 Task: Create a due date automation trigger when advanced on, 2 hours before a card is due add fields without custom field "Resume" set to a number lower or equal to 1 and greater or equal to 10.
Action: Mouse moved to (1232, 96)
Screenshot: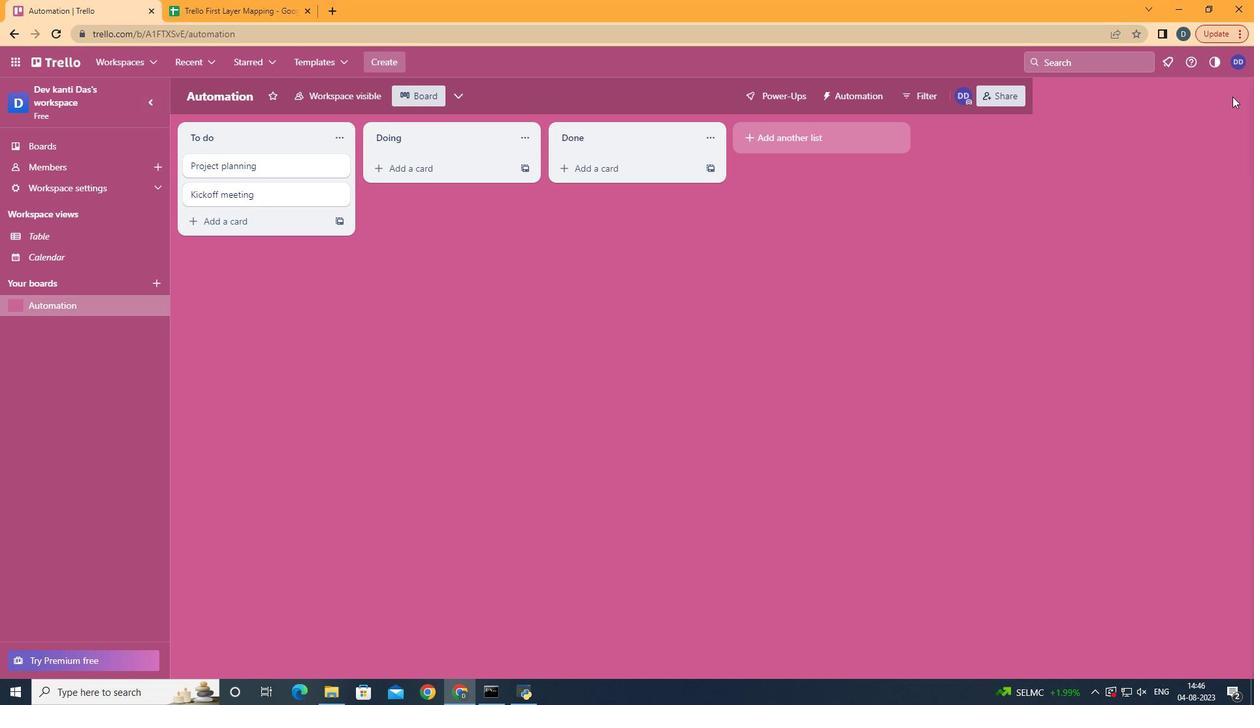 
Action: Mouse pressed left at (1232, 96)
Screenshot: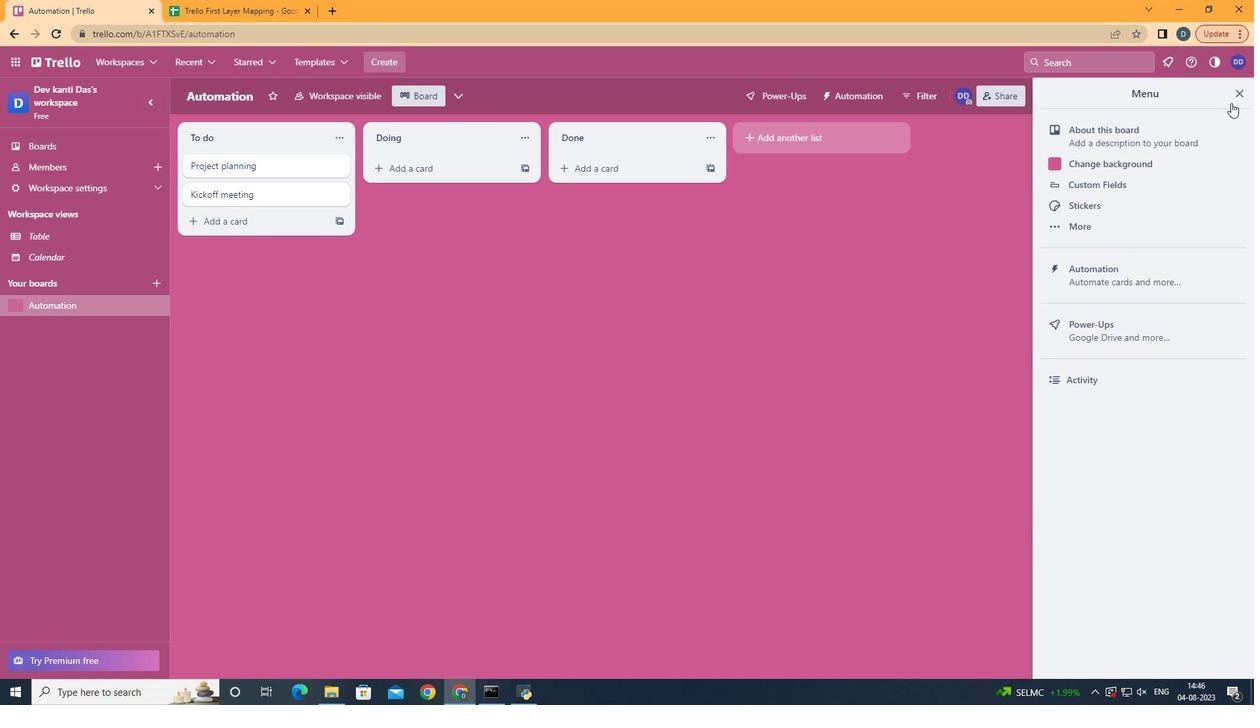 
Action: Mouse moved to (1121, 282)
Screenshot: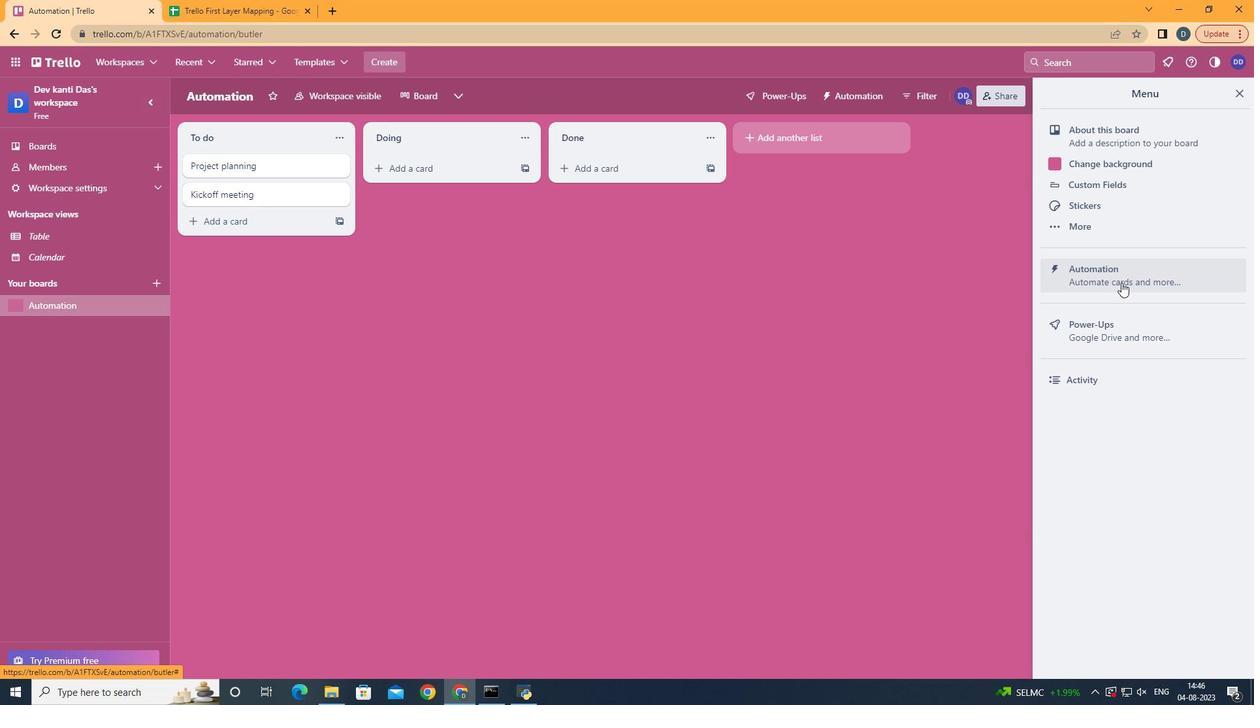 
Action: Mouse pressed left at (1121, 282)
Screenshot: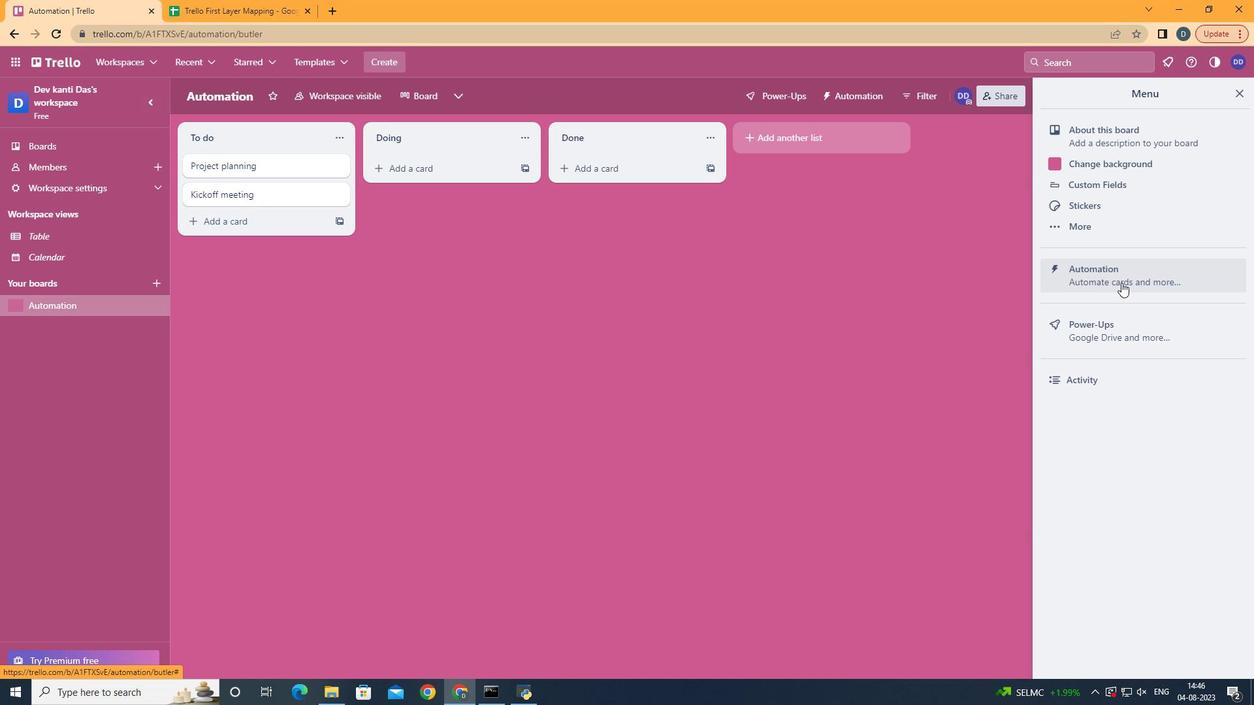 
Action: Mouse moved to (279, 265)
Screenshot: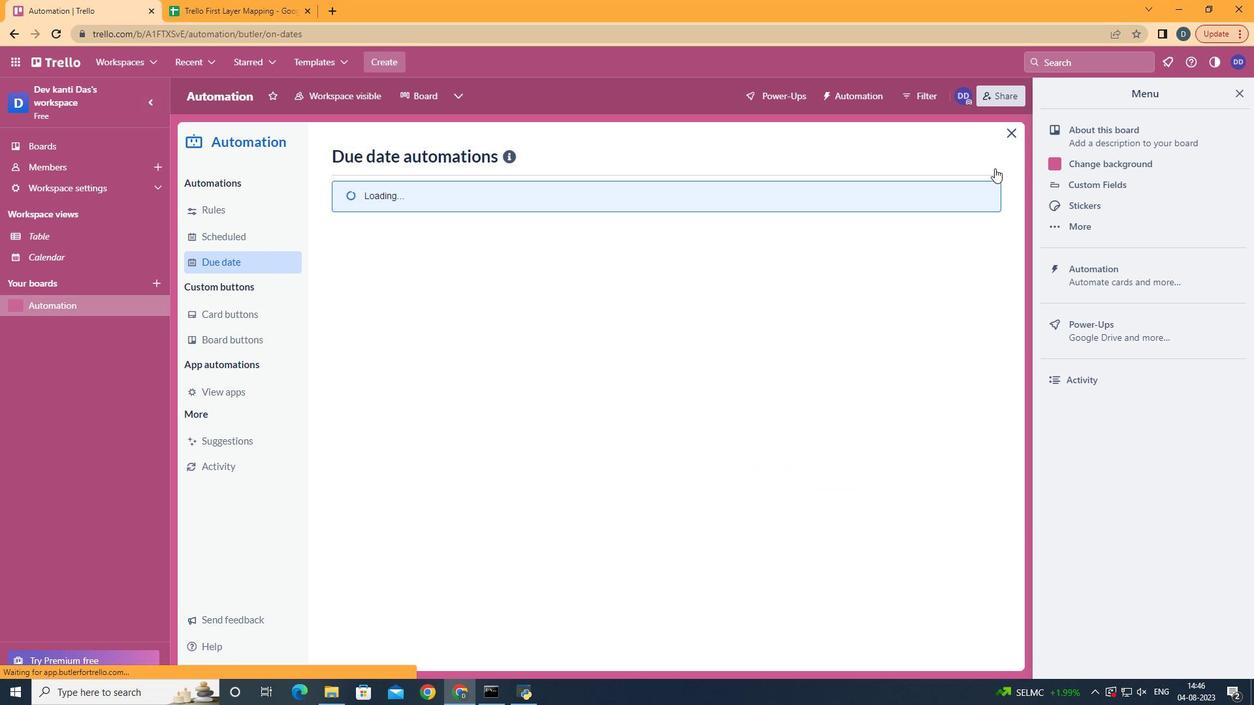 
Action: Mouse pressed left at (279, 265)
Screenshot: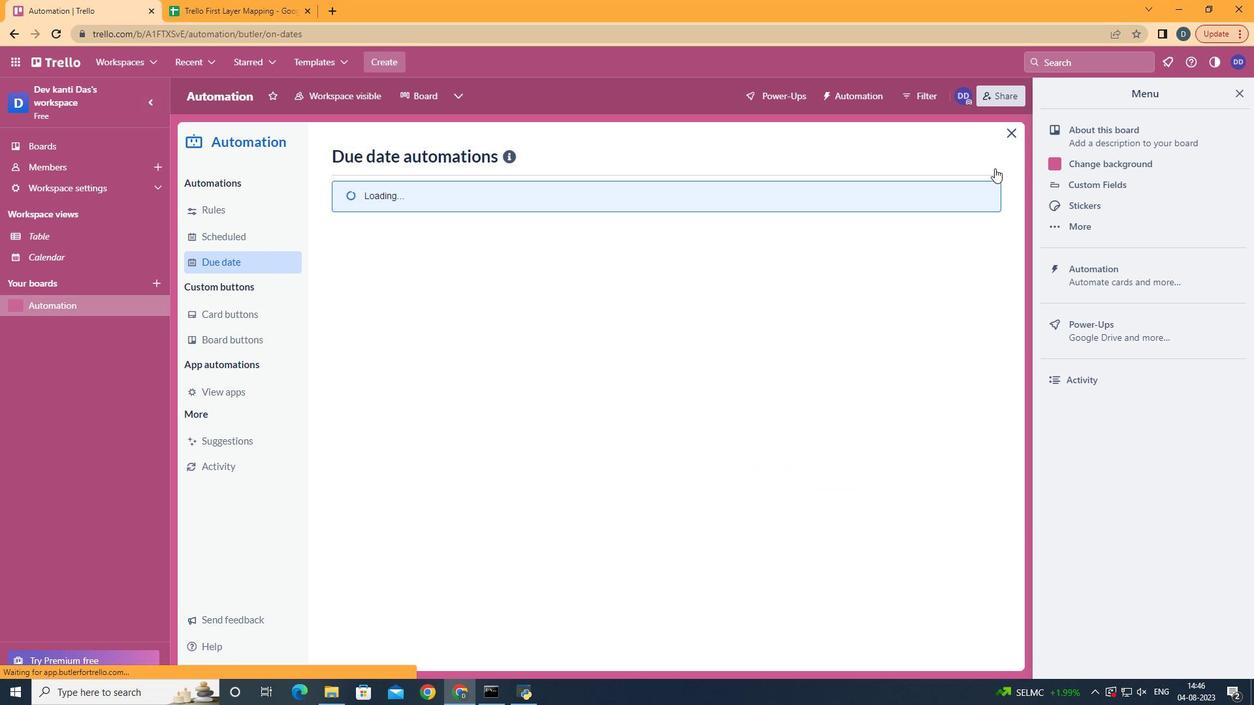 
Action: Mouse moved to (933, 154)
Screenshot: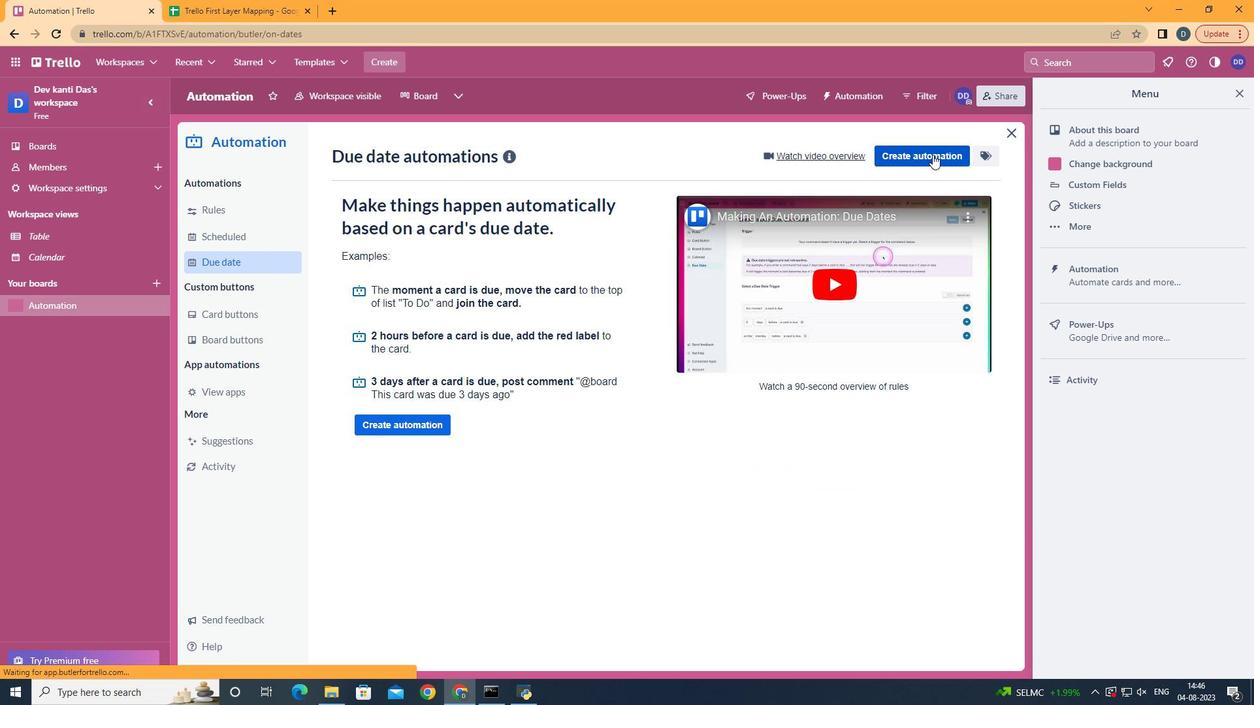 
Action: Mouse pressed left at (933, 154)
Screenshot: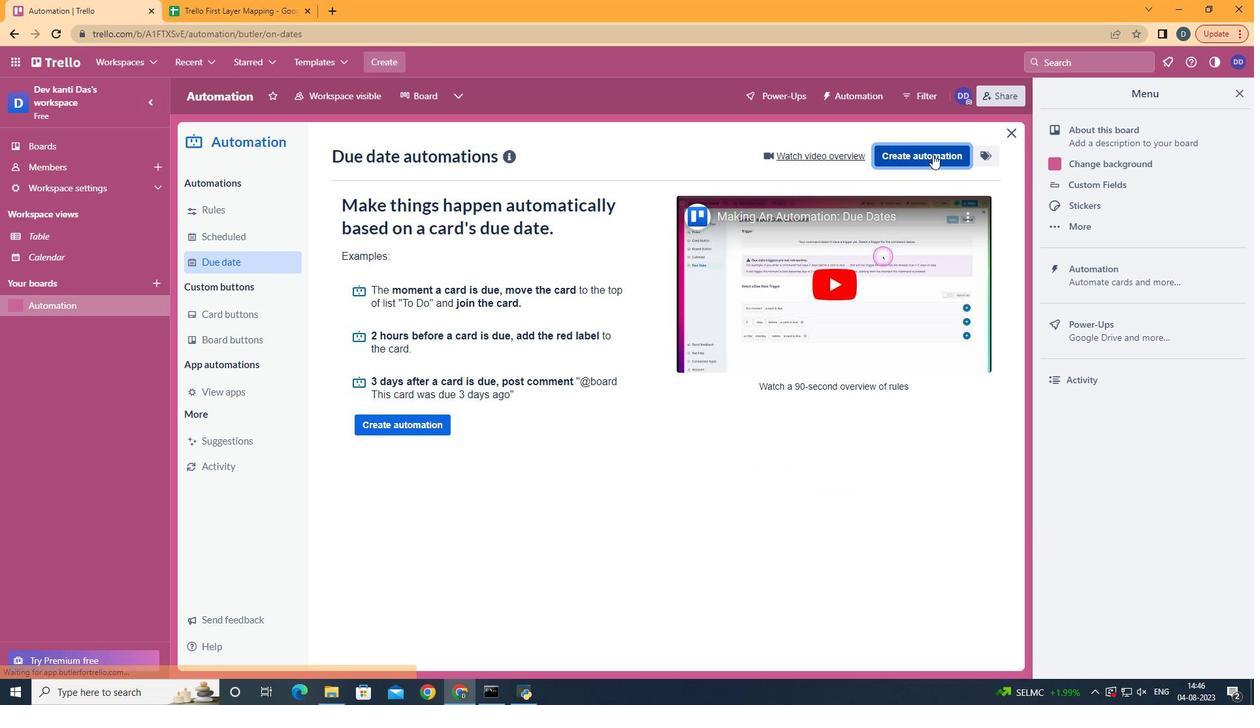 
Action: Mouse moved to (663, 287)
Screenshot: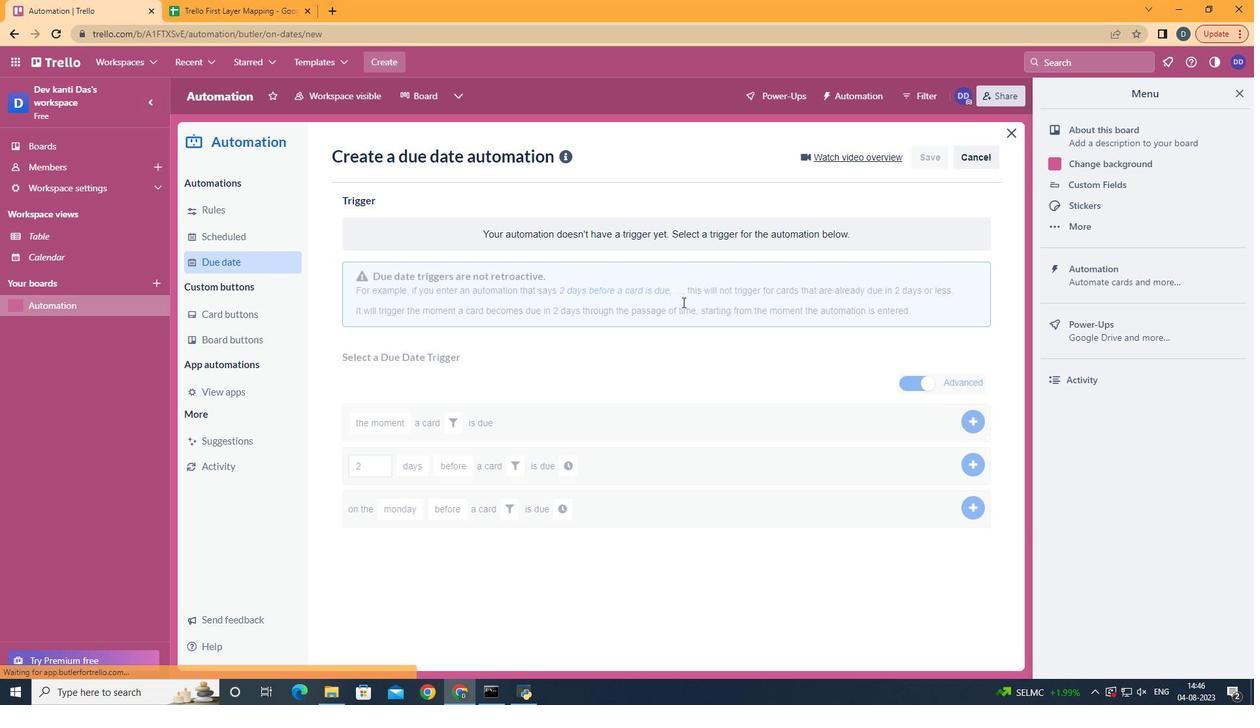 
Action: Mouse pressed left at (663, 287)
Screenshot: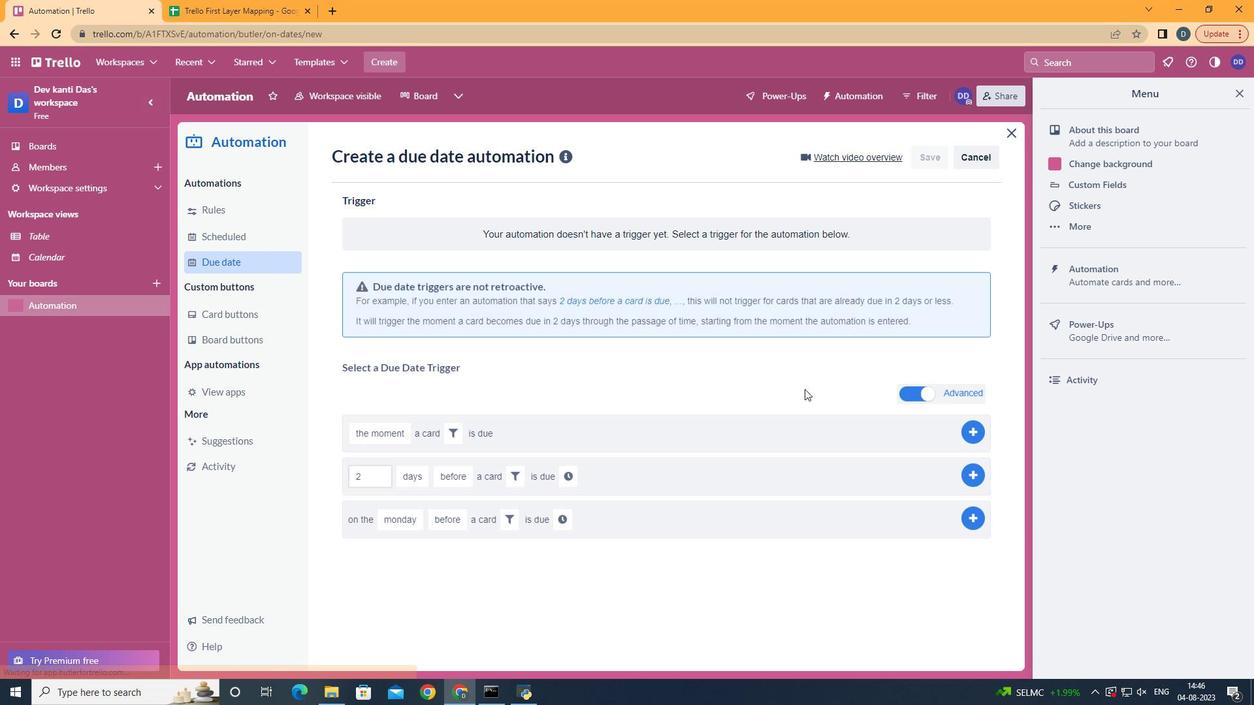 
Action: Mouse moved to (422, 552)
Screenshot: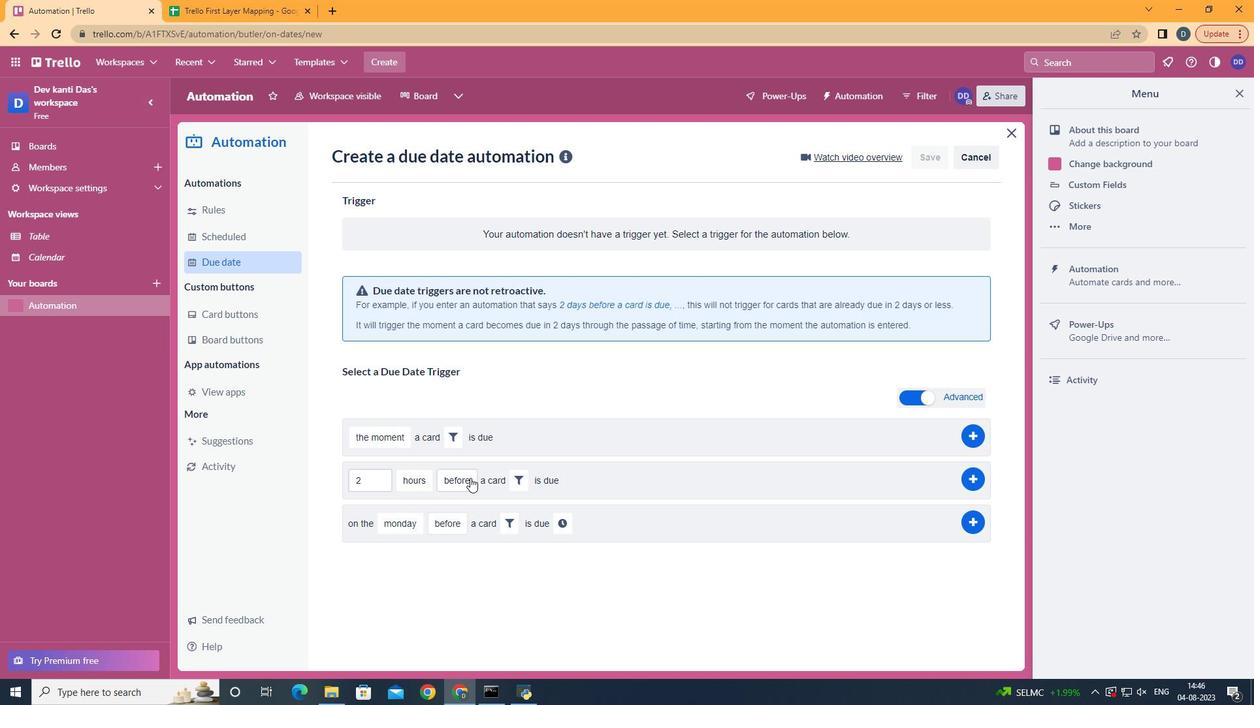 
Action: Mouse pressed left at (422, 552)
Screenshot: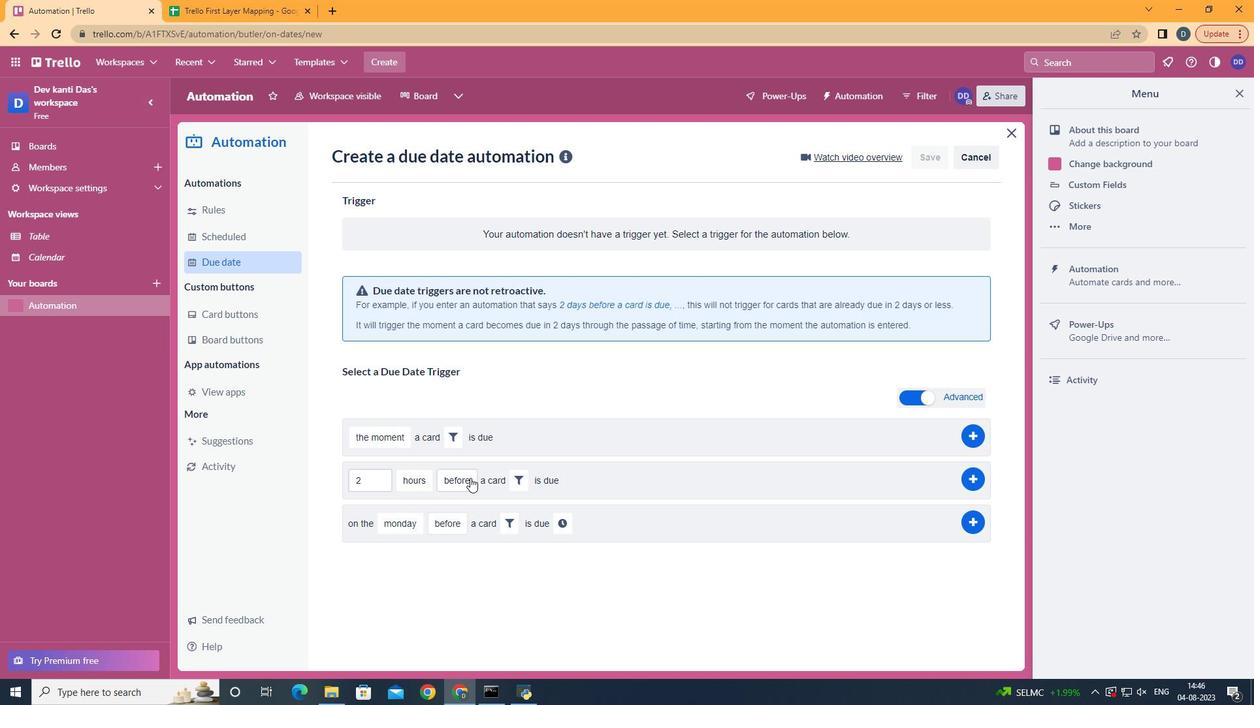 
Action: Mouse moved to (458, 498)
Screenshot: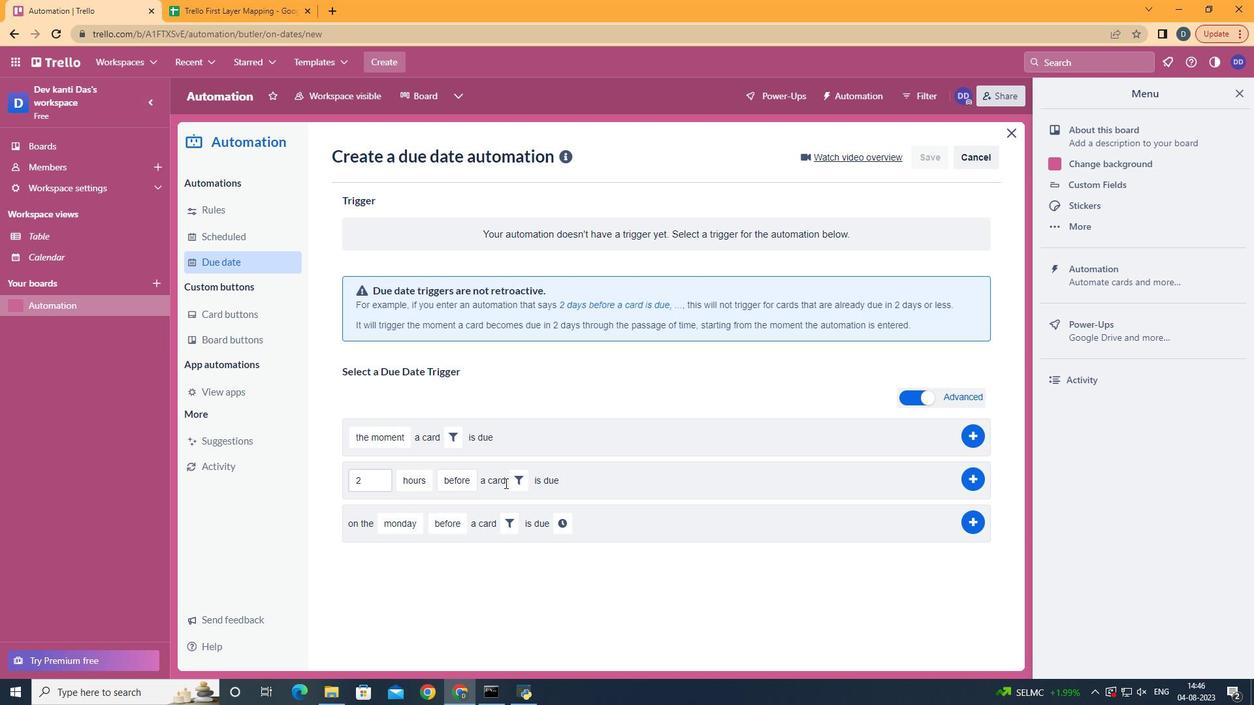 
Action: Mouse pressed left at (458, 498)
Screenshot: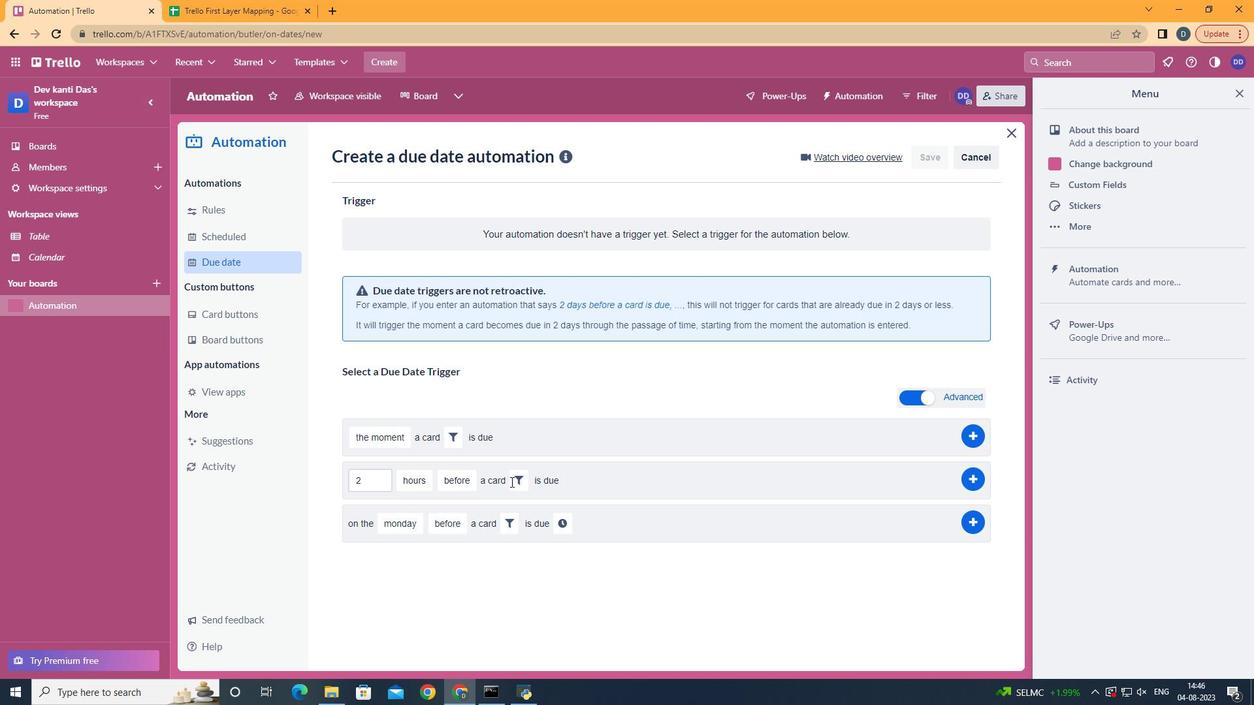 
Action: Mouse moved to (518, 476)
Screenshot: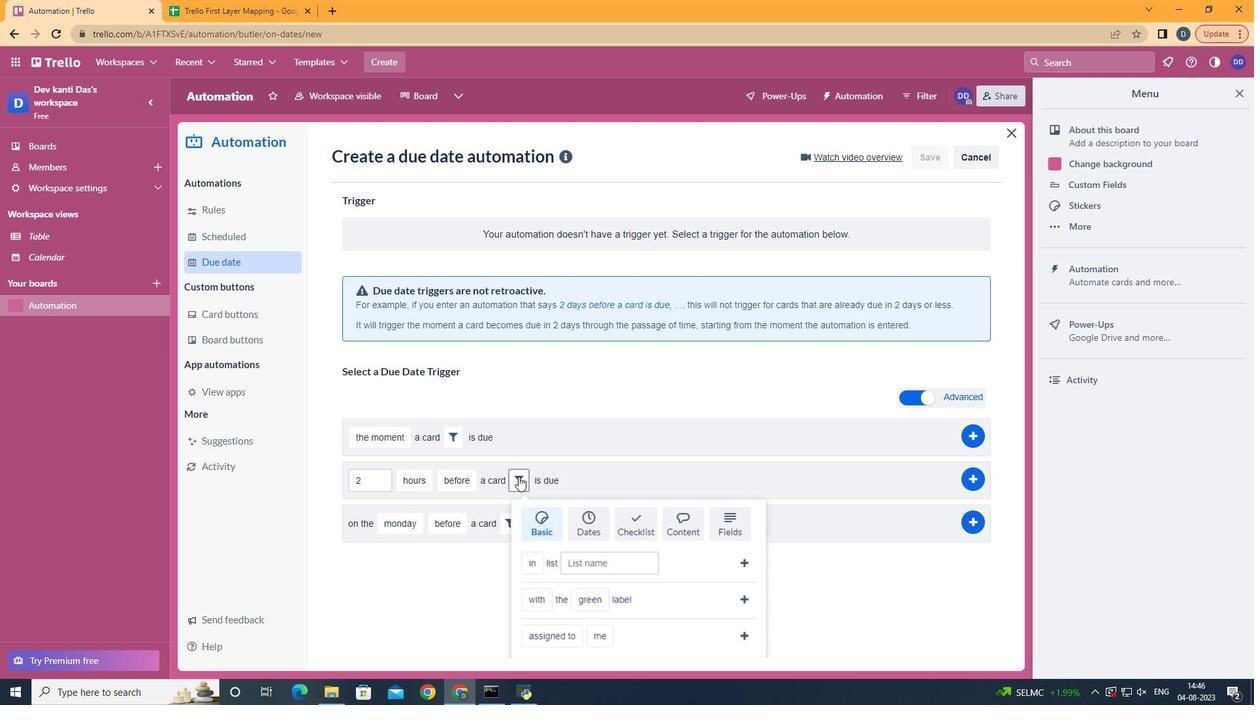 
Action: Mouse pressed left at (518, 476)
Screenshot: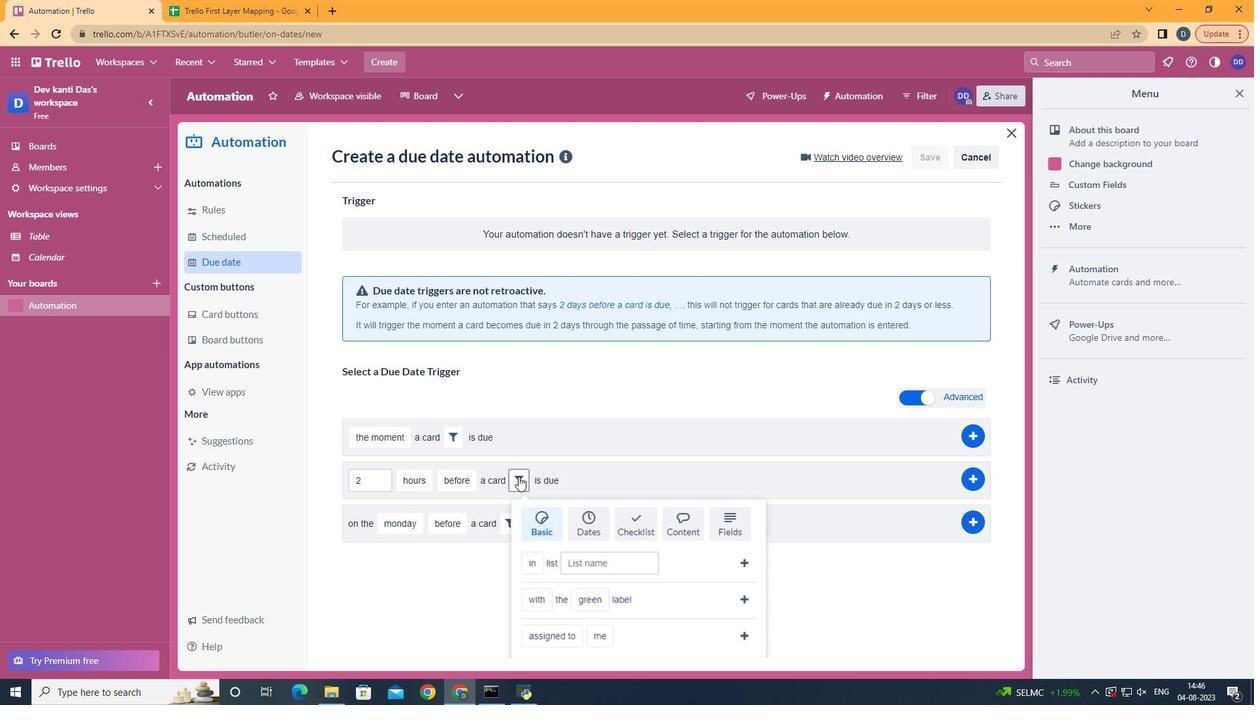 
Action: Mouse moved to (720, 528)
Screenshot: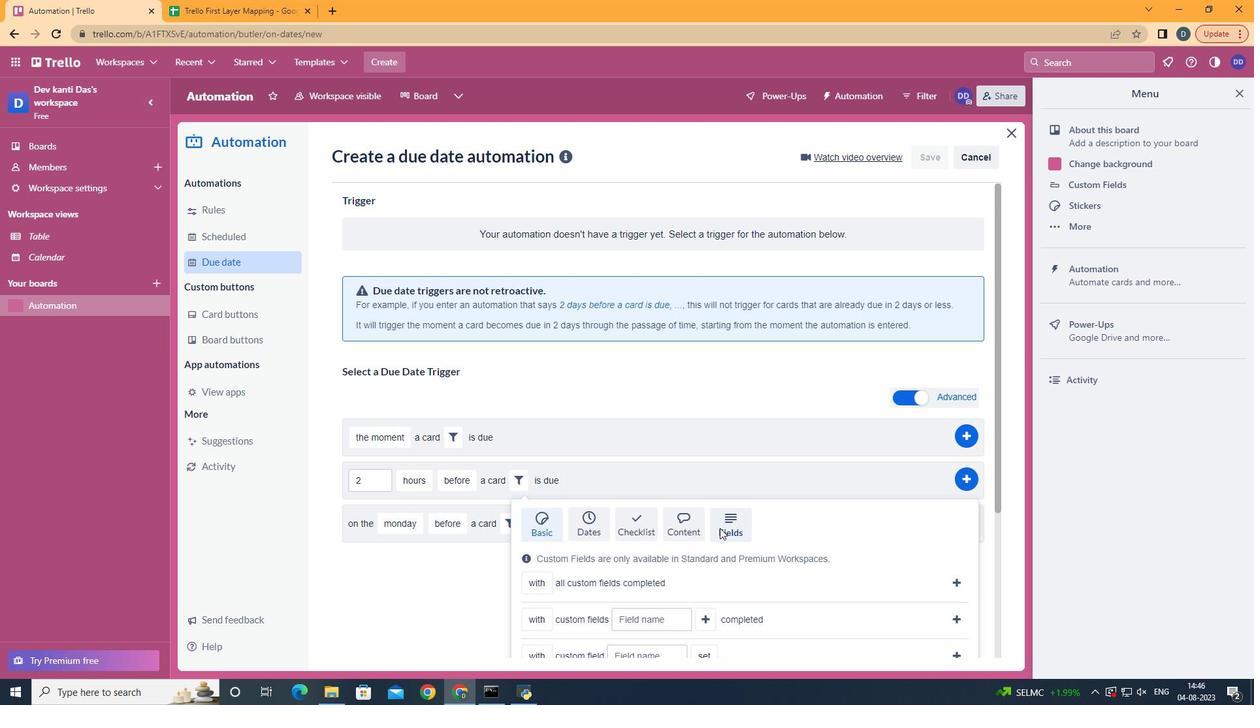 
Action: Mouse pressed left at (720, 528)
Screenshot: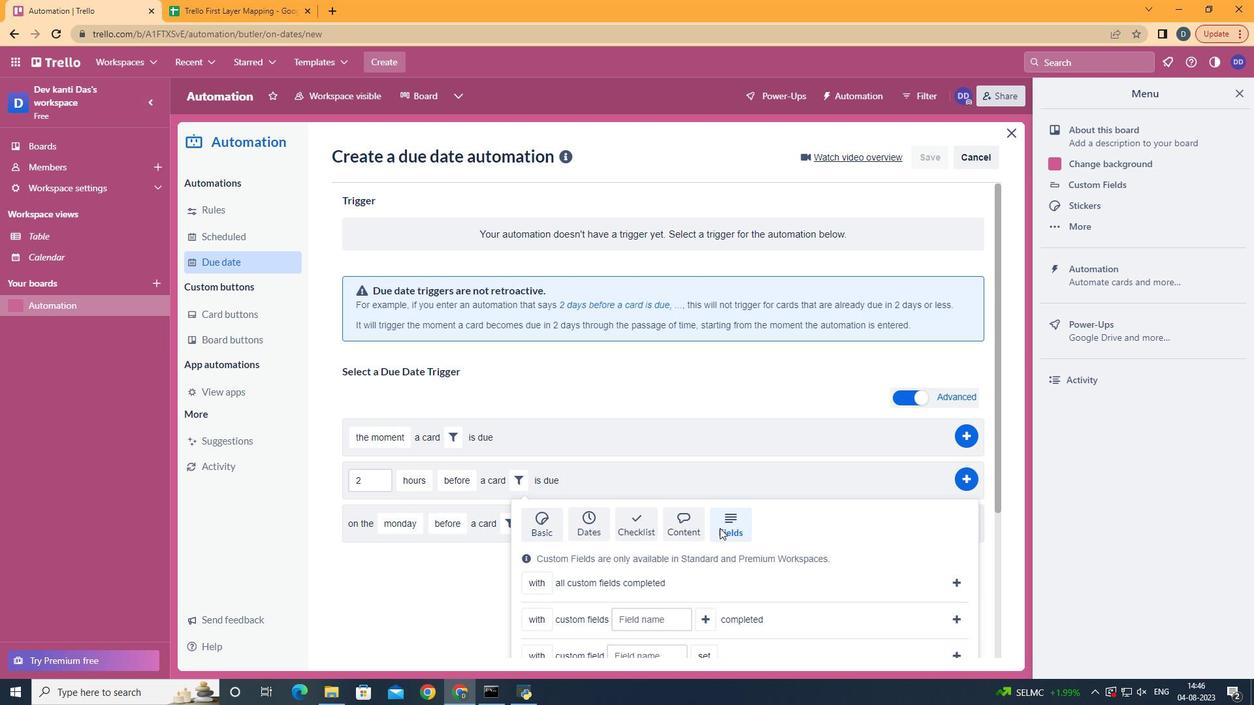 
Action: Mouse scrolled (720, 527) with delta (0, 0)
Screenshot: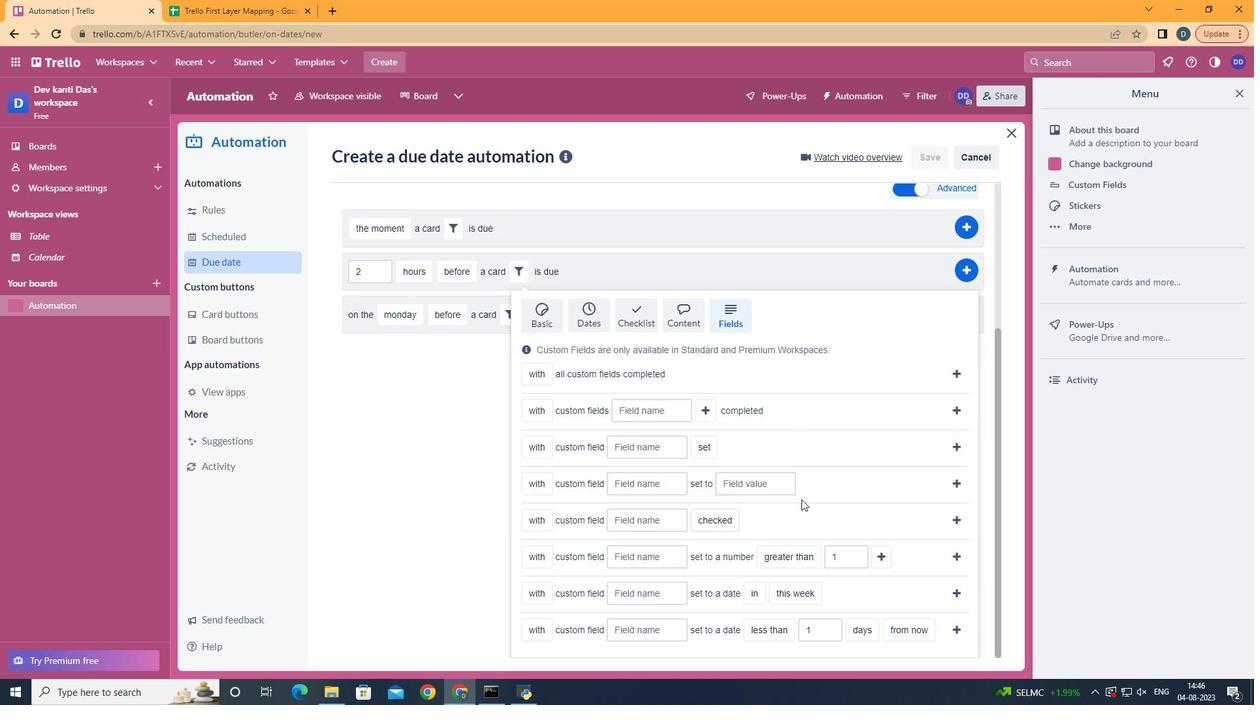 
Action: Mouse scrolled (720, 527) with delta (0, 0)
Screenshot: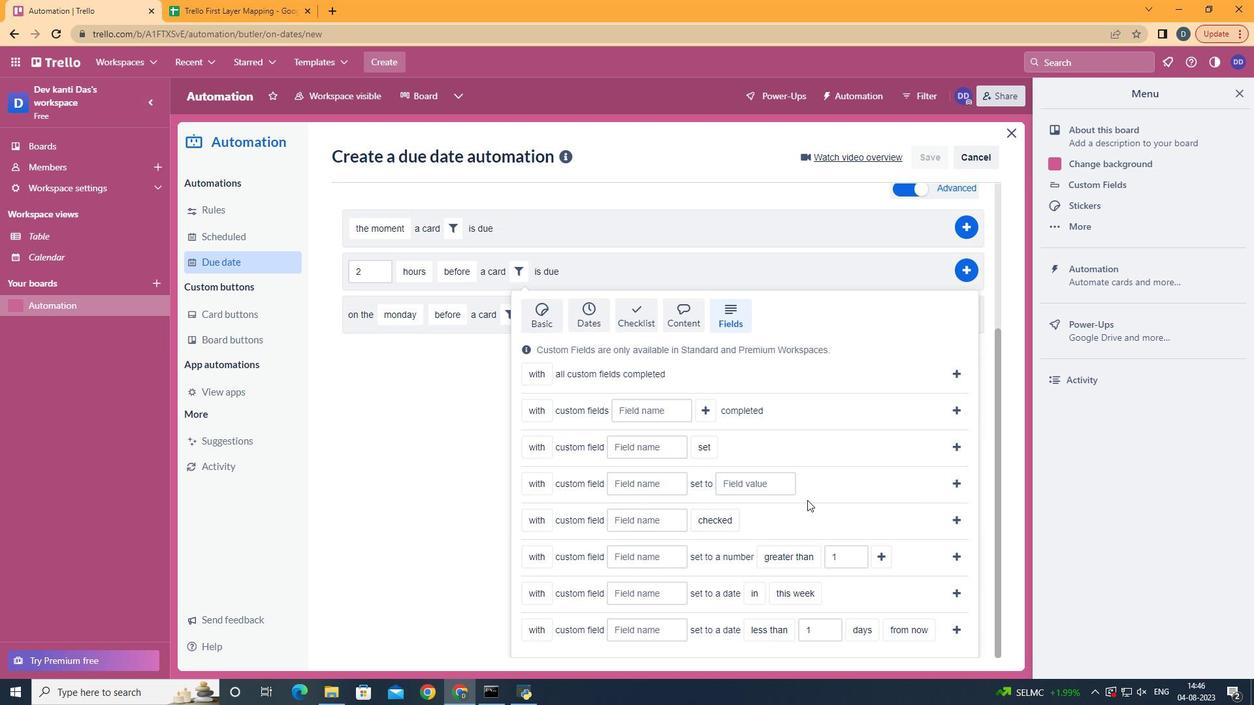 
Action: Mouse scrolled (720, 527) with delta (0, 0)
Screenshot: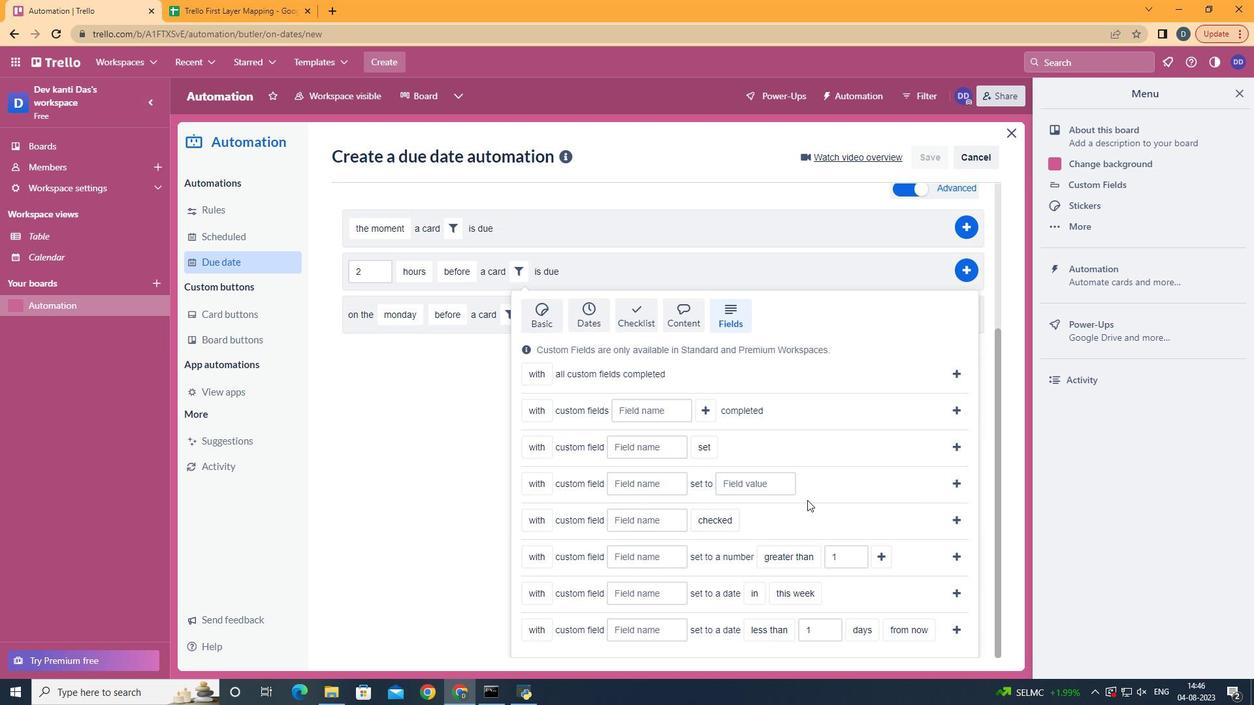 
Action: Mouse scrolled (720, 527) with delta (0, 0)
Screenshot: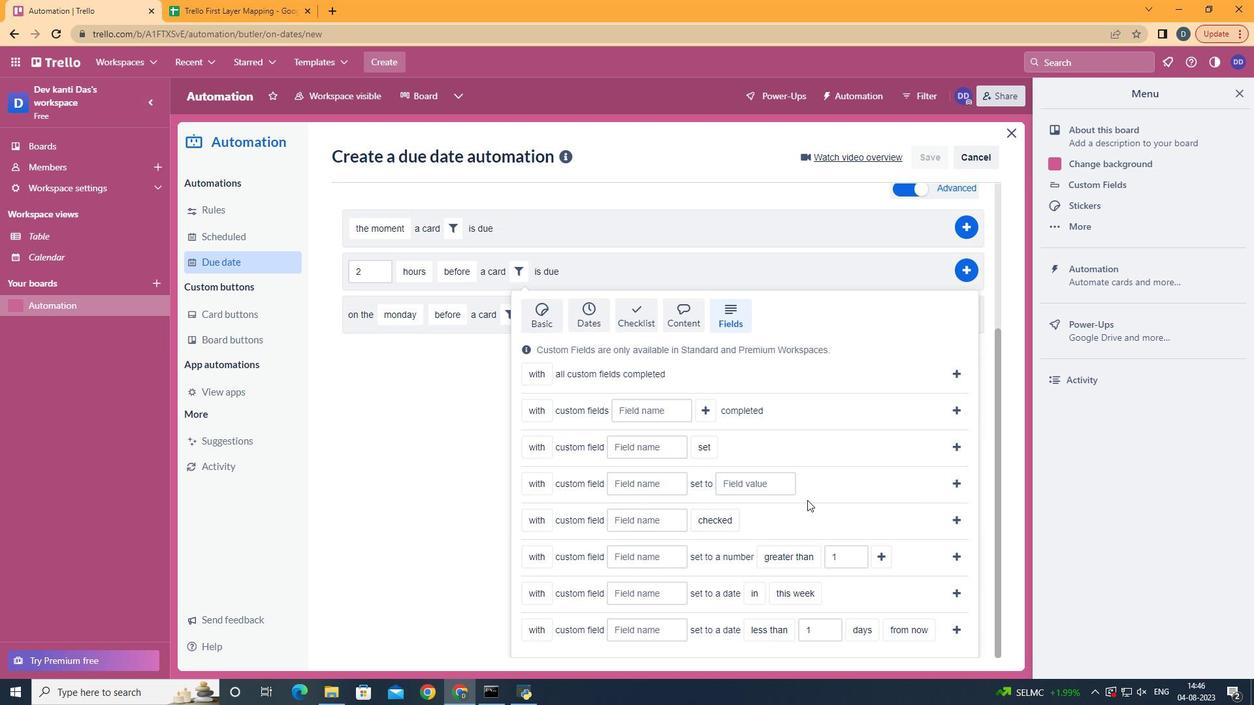 
Action: Mouse scrolled (720, 527) with delta (0, 0)
Screenshot: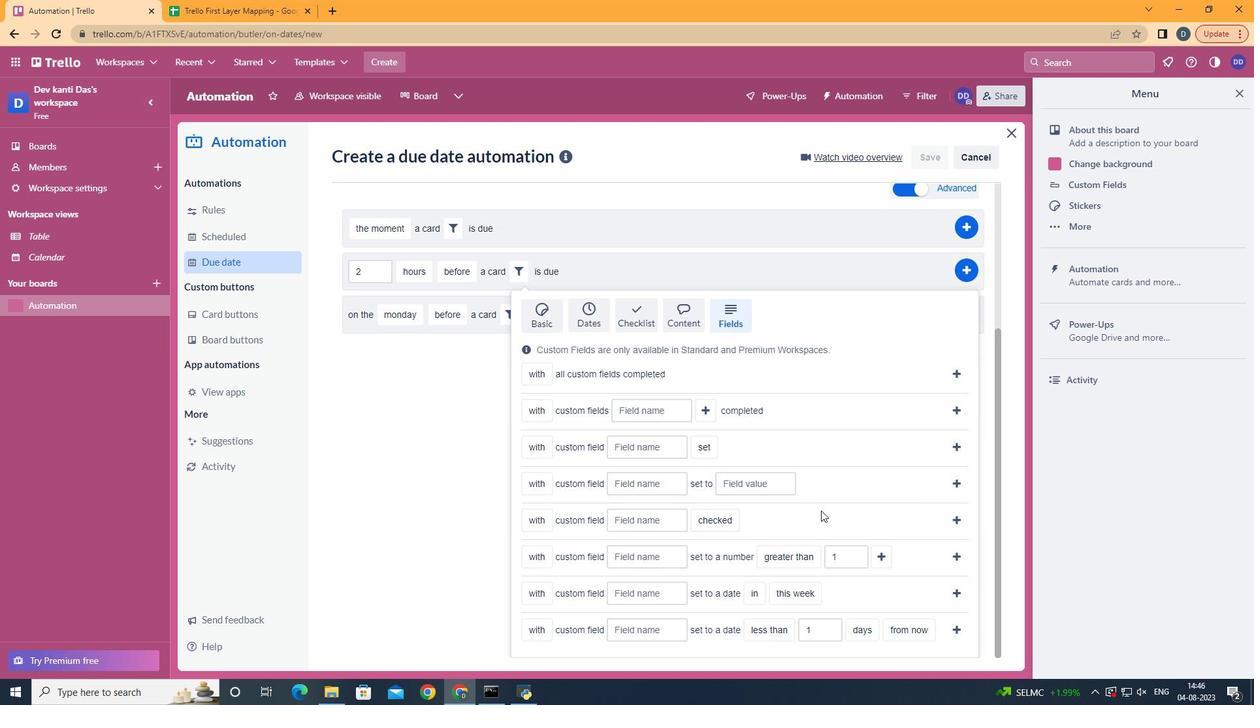 
Action: Mouse scrolled (720, 527) with delta (0, 0)
Screenshot: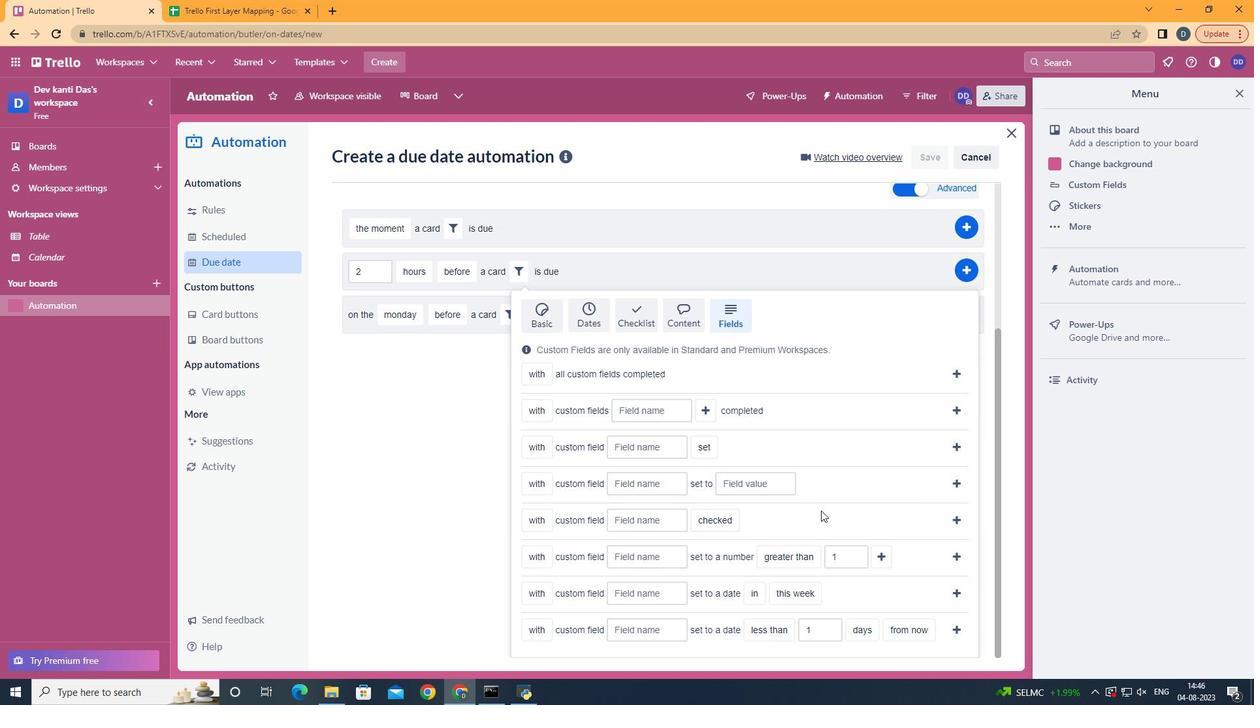 
Action: Mouse moved to (552, 602)
Screenshot: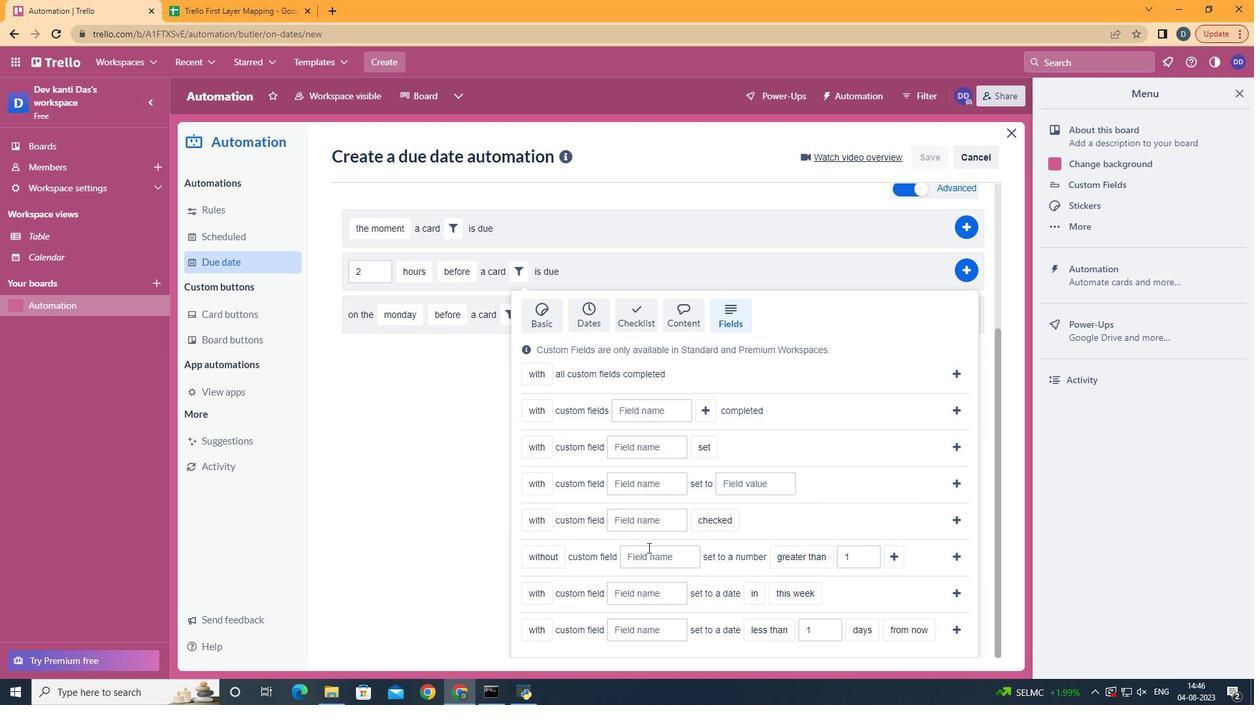 
Action: Mouse pressed left at (552, 602)
Screenshot: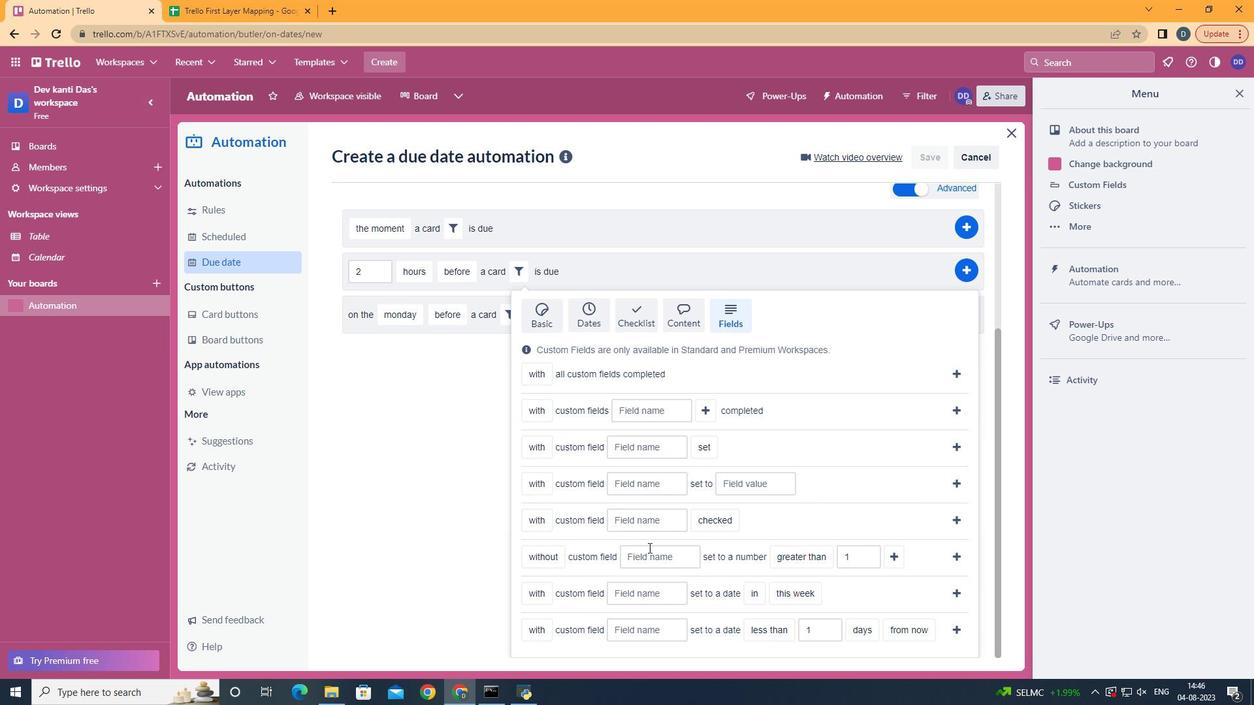 
Action: Mouse moved to (651, 548)
Screenshot: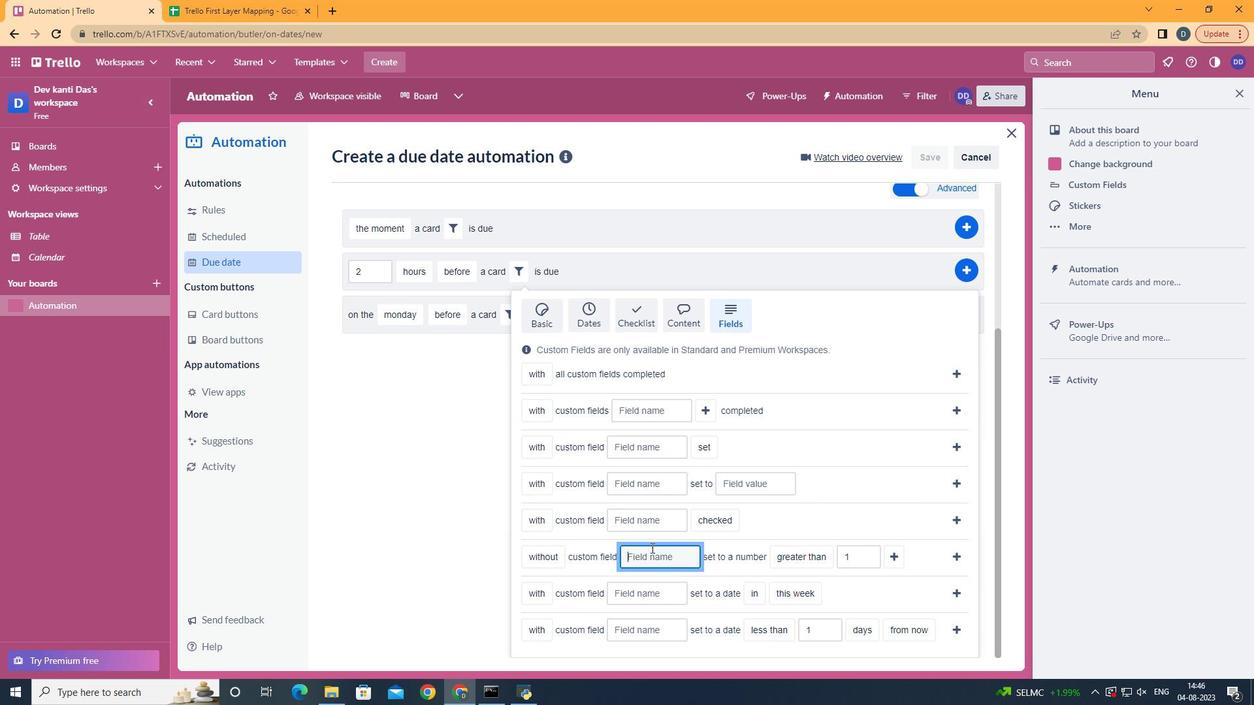 
Action: Mouse pressed left at (651, 548)
Screenshot: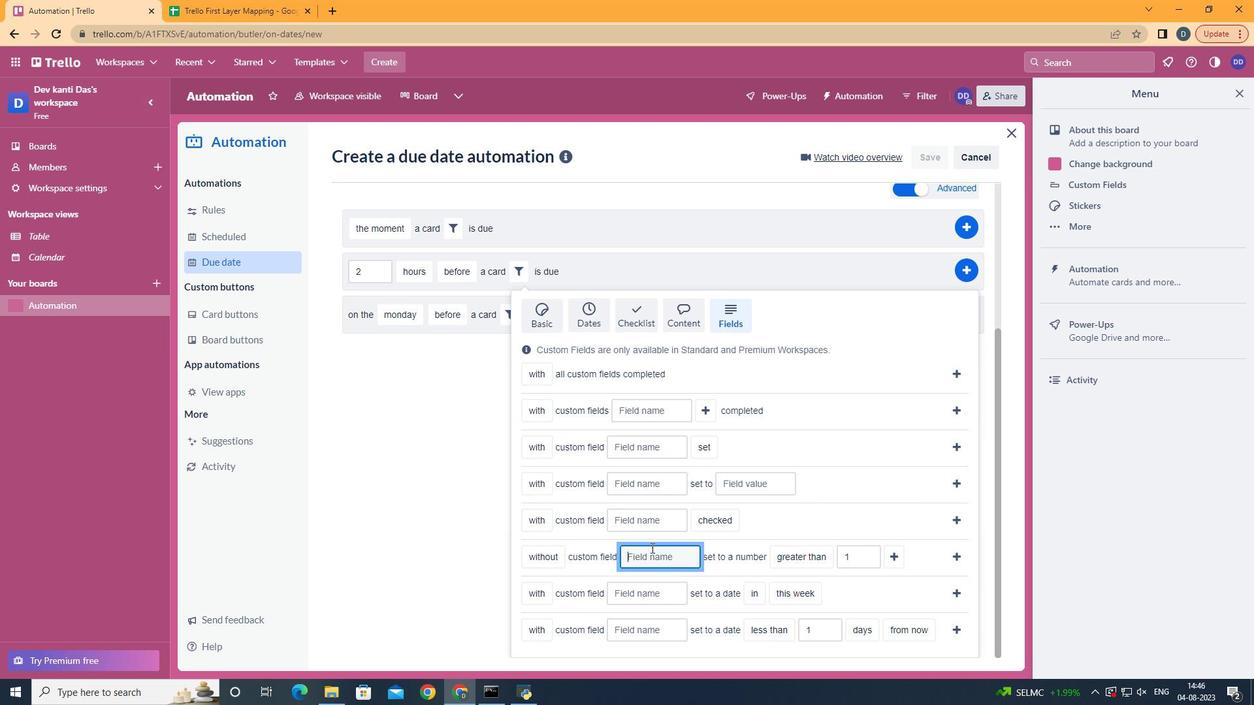 
Action: Key pressed <Key.shift>Resume
Screenshot: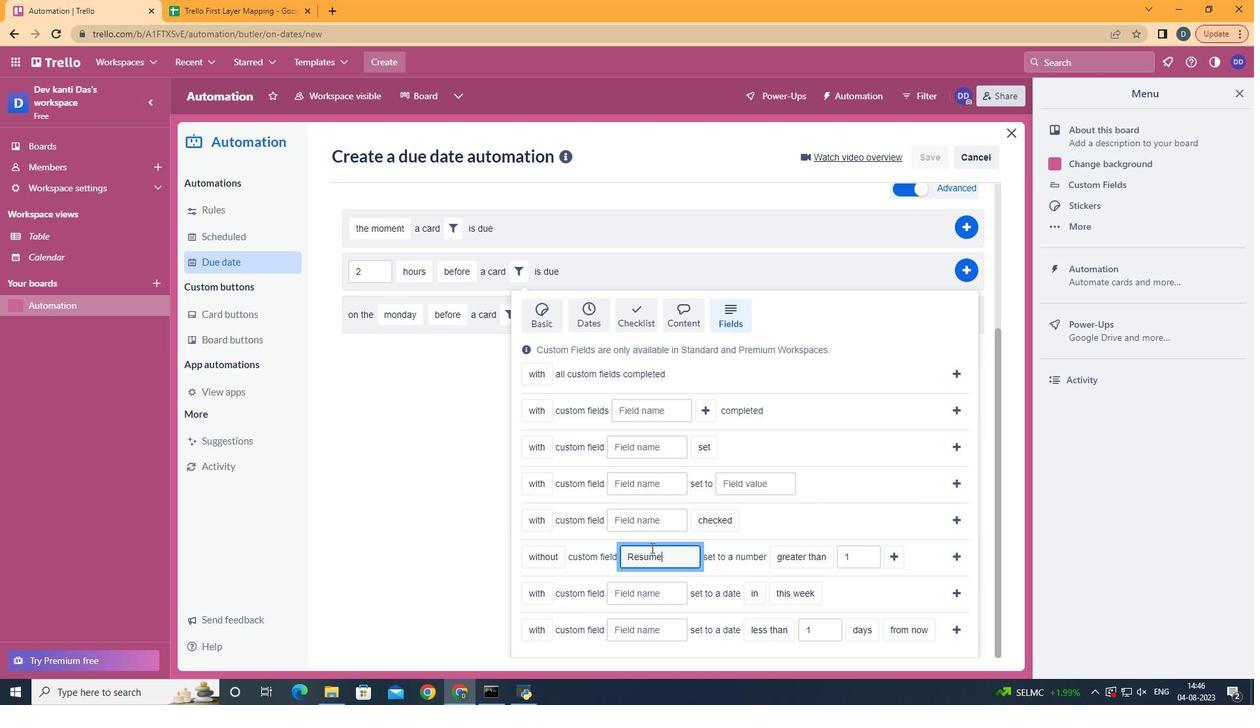 
Action: Mouse moved to (805, 538)
Screenshot: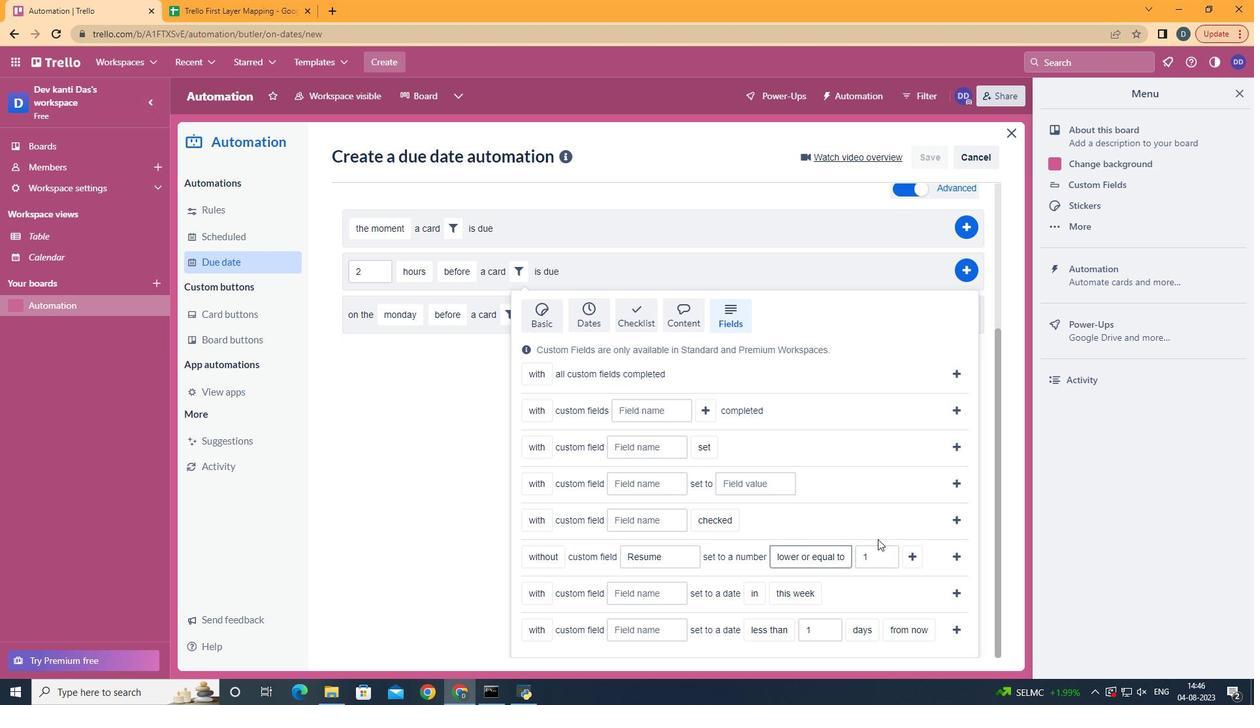 
Action: Mouse pressed left at (805, 538)
Screenshot: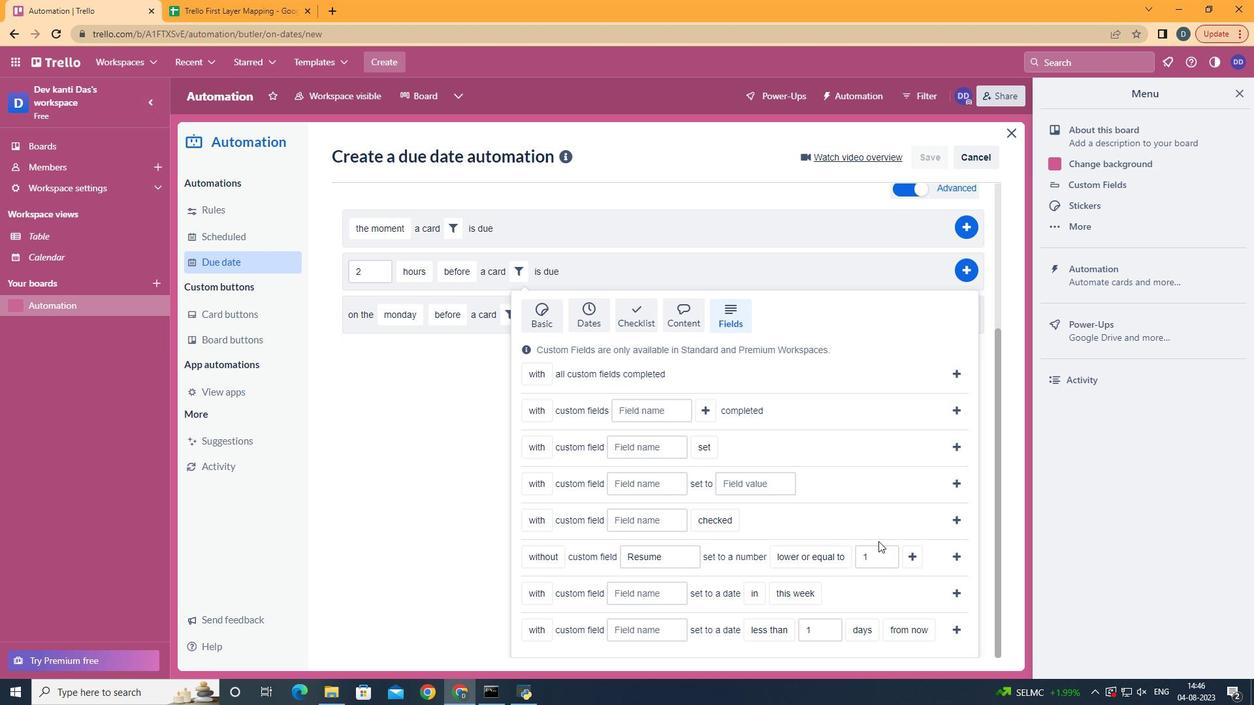 
Action: Mouse moved to (916, 554)
Screenshot: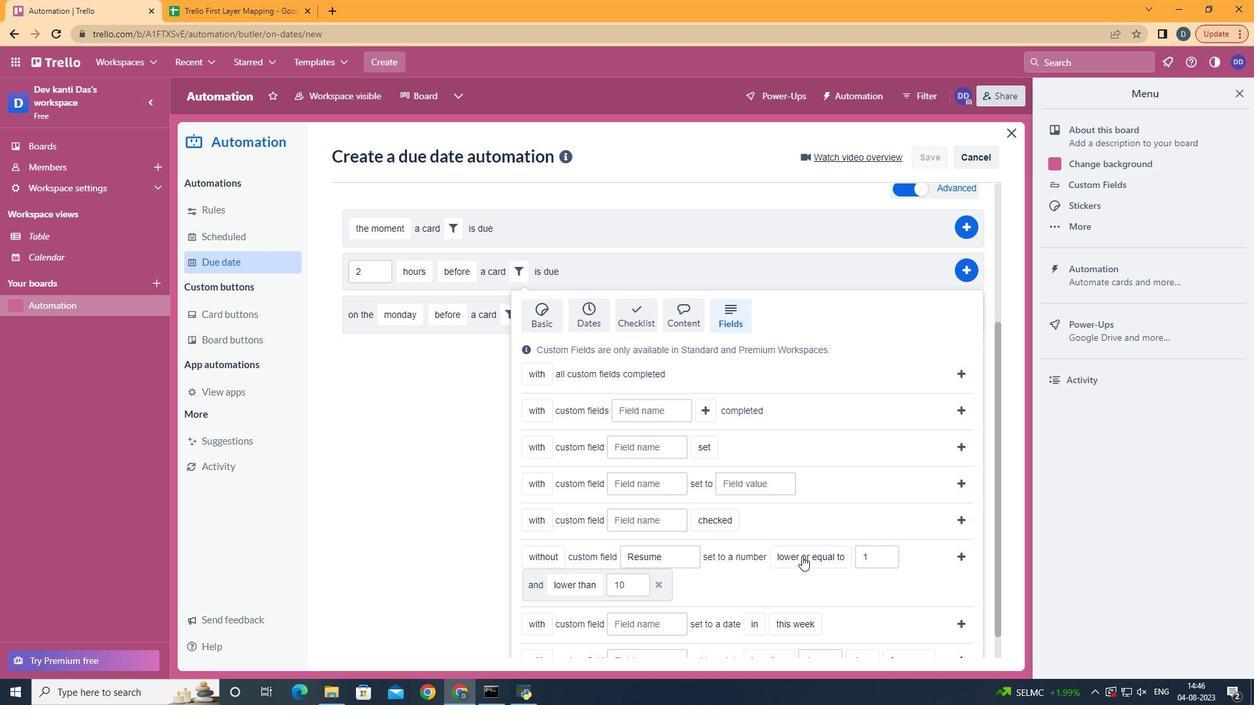 
Action: Mouse pressed left at (916, 554)
Screenshot: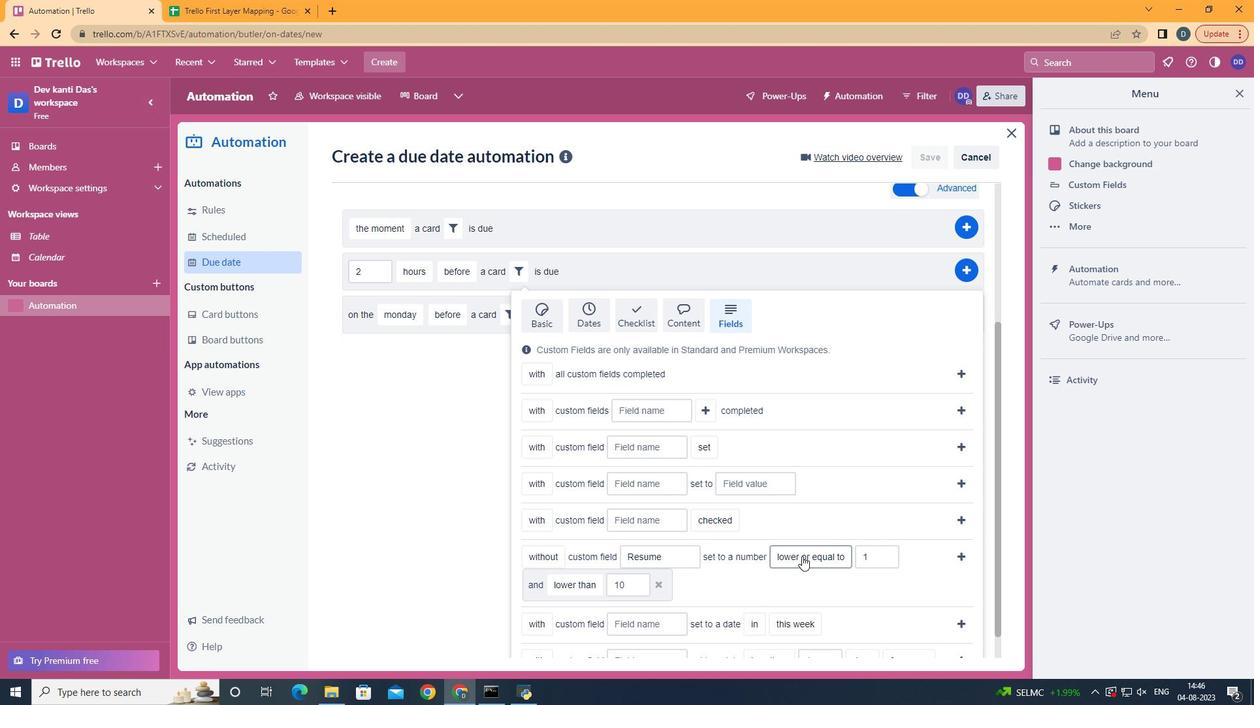
Action: Mouse moved to (590, 558)
Screenshot: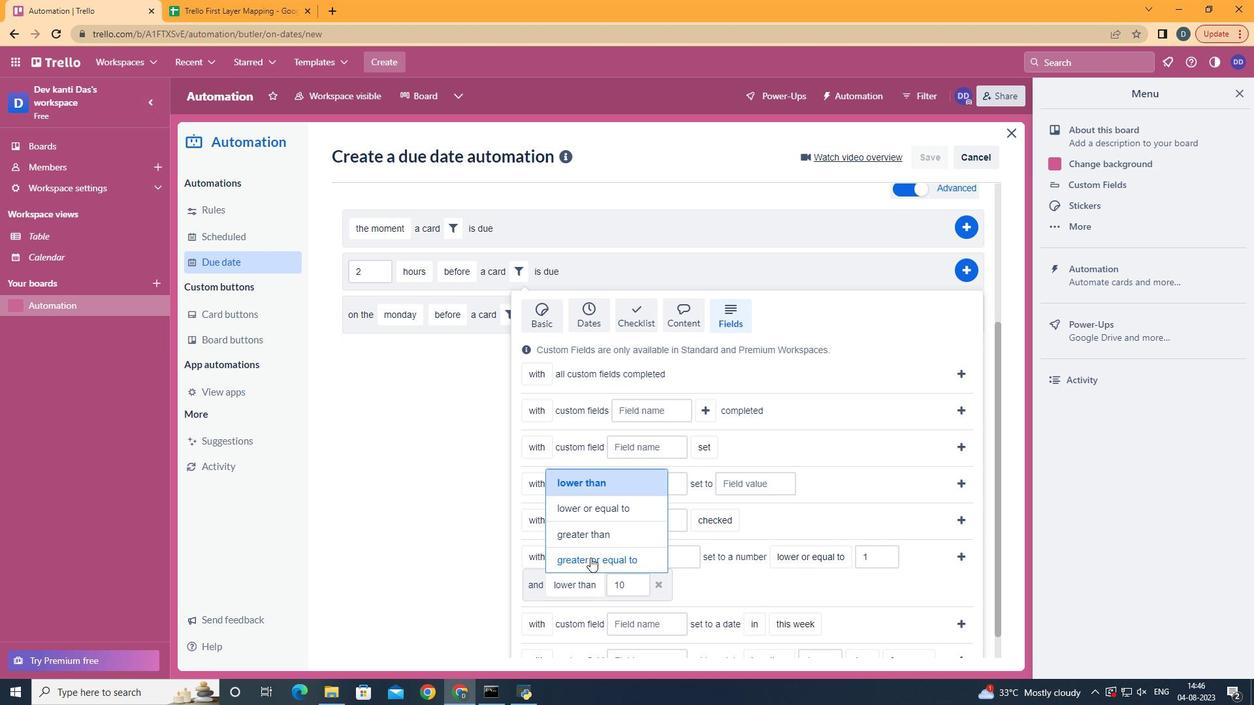 
Action: Mouse pressed left at (590, 558)
Screenshot: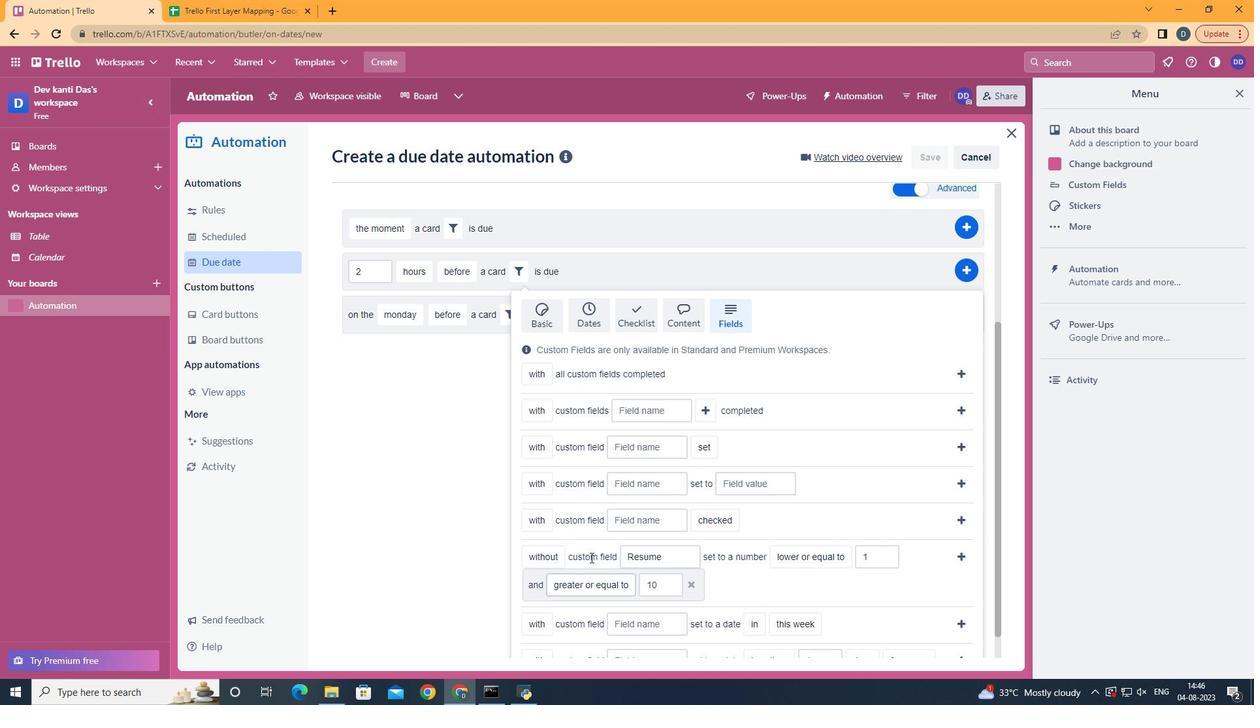 
Action: Mouse moved to (971, 558)
Screenshot: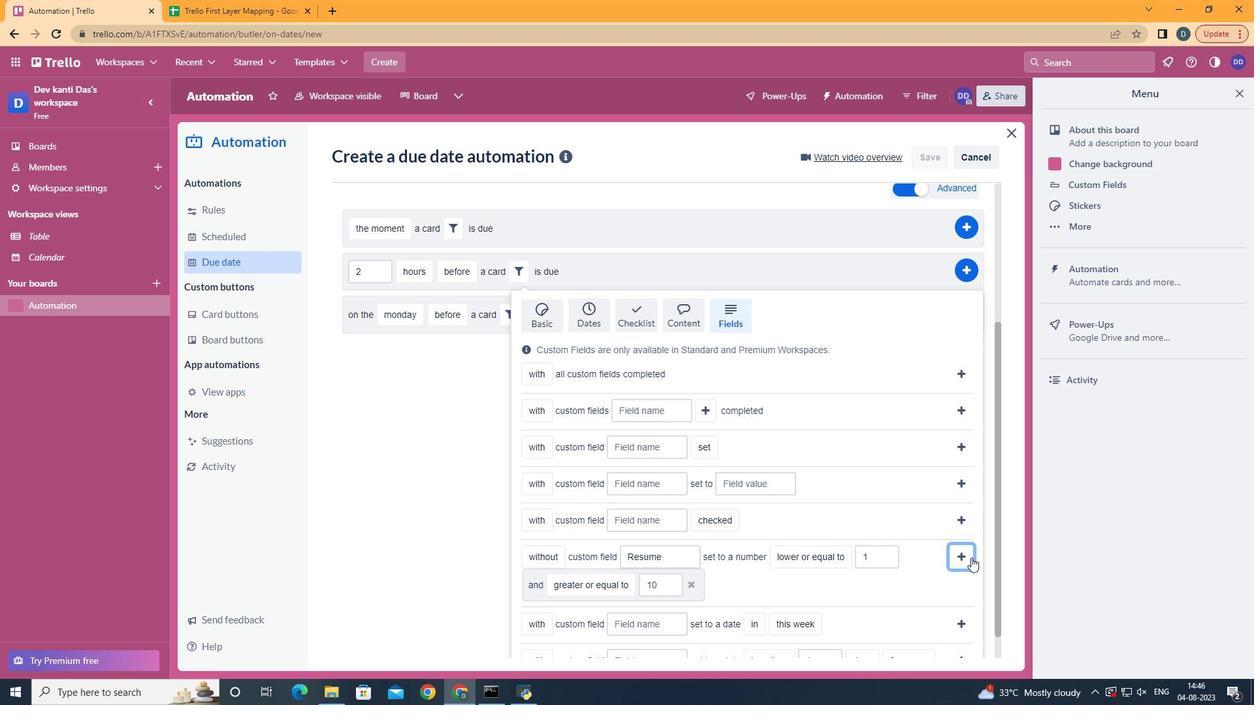
Action: Mouse pressed left at (971, 558)
Screenshot: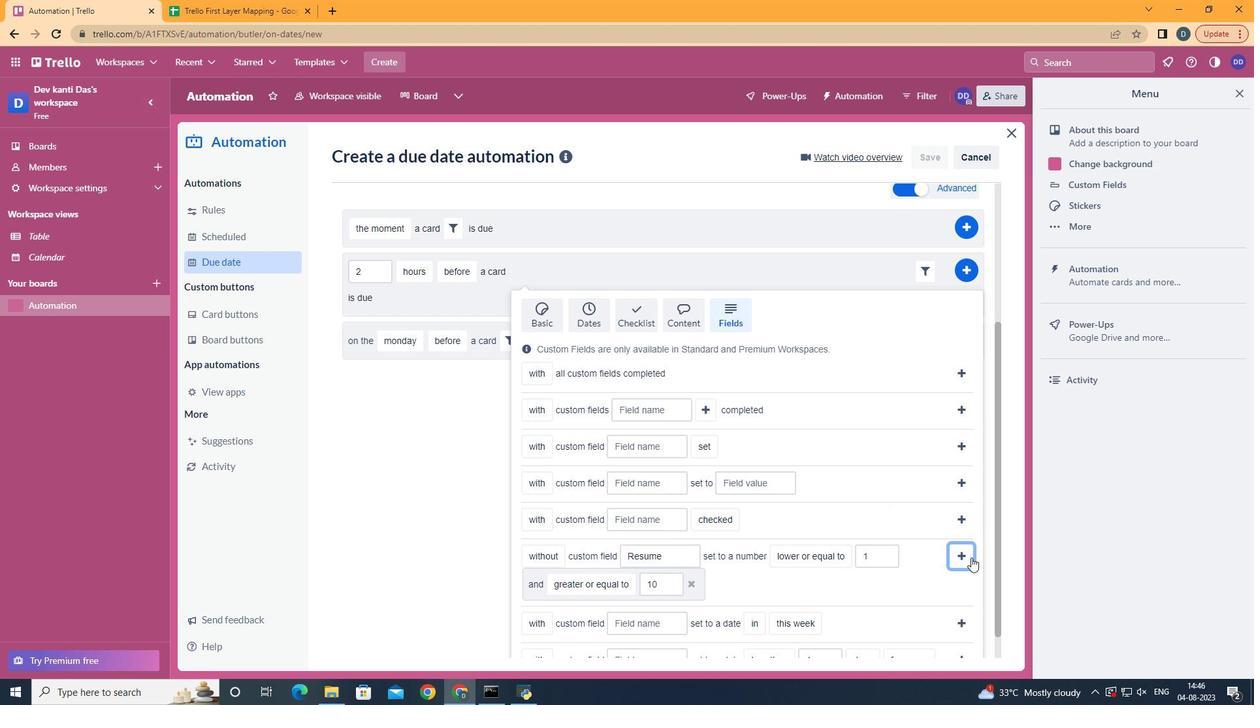 
Action: Mouse moved to (970, 488)
Screenshot: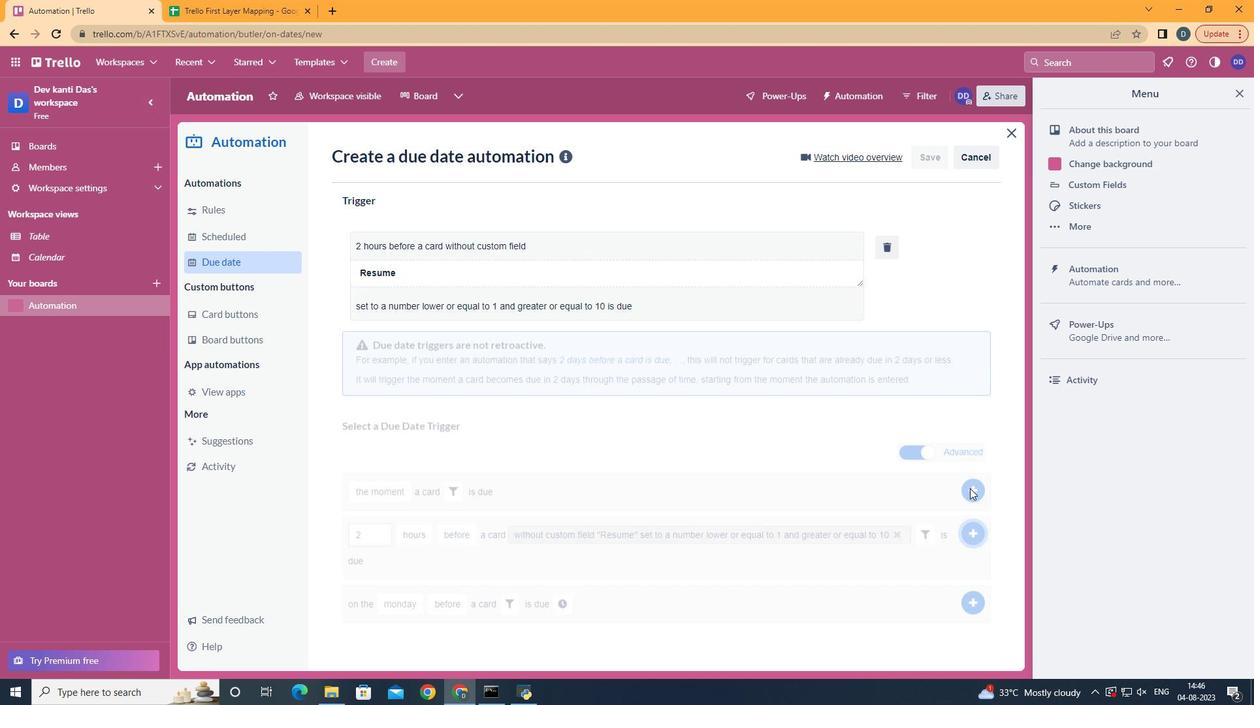 
Action: Mouse pressed left at (970, 488)
Screenshot: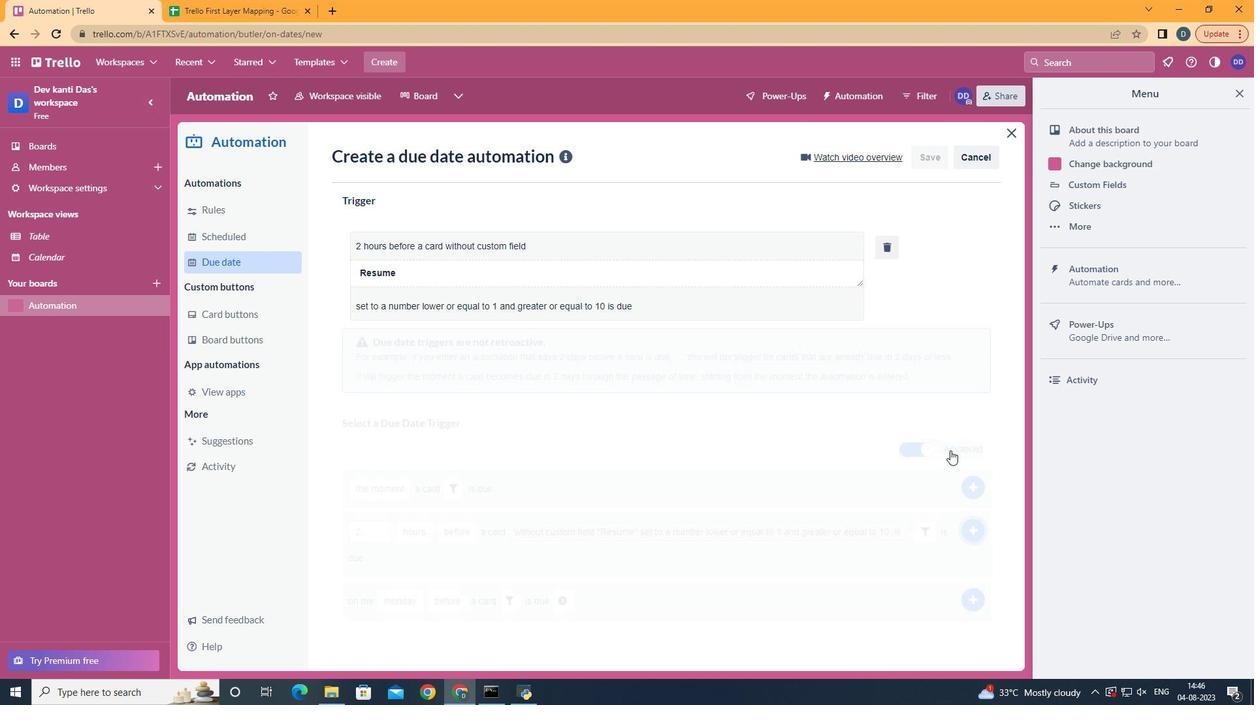 
Action: Mouse moved to (618, 232)
Screenshot: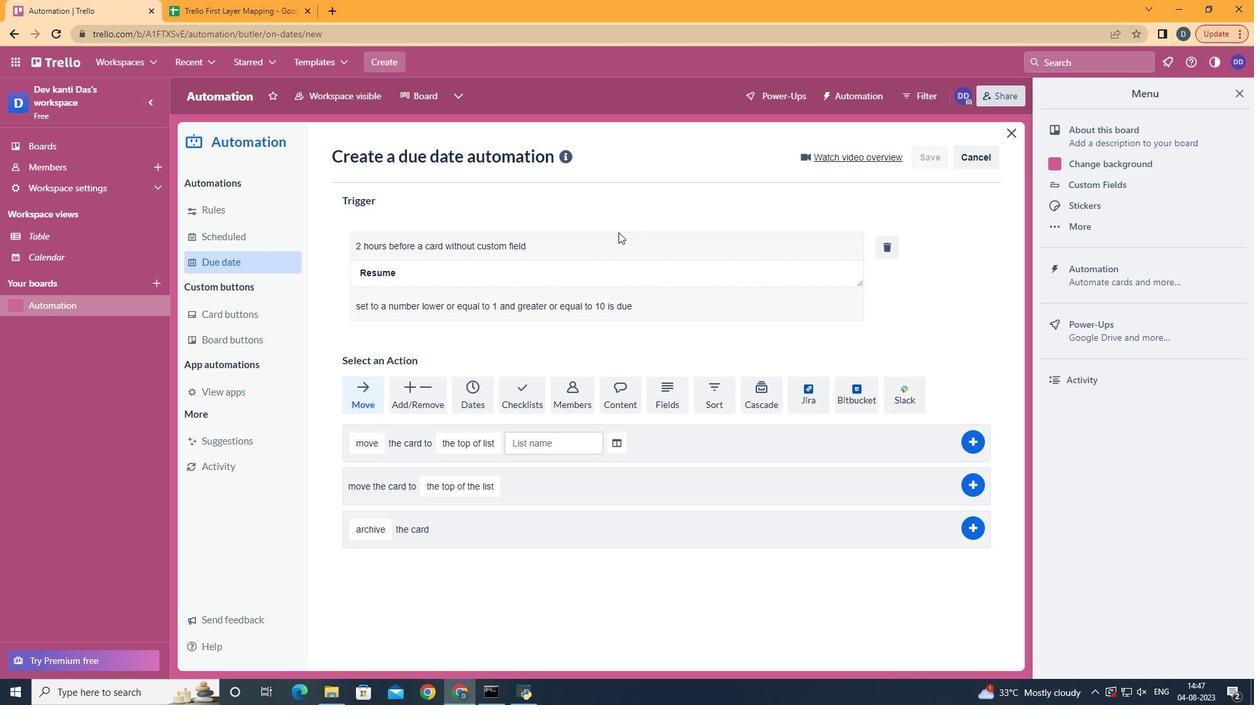 
